 Task: Open a Black Tie Letter Template save the file as 'policy' Remove the following opetions from template: '1.	Type the sender company name_x000D_
2.	Type the sender company address_x000D_
3.	Type the recipient address_x000D_
4.	Type the closing_x000D_
5.	Type the sender title_x000D_
6.	Type the sender company name_x000D_
'Pick the date  '7 March, 2023' and type Salutation  Good Day. Add body to the letter It is with great pleasure that I accept the job offer extended to me. I am excited about the opportunity to join your esteemed organization and contribute to its success. I look forward to starting my new role and meeting the team. Thank you for your confidence in me.. Insert watermark  'Do not copy 25'
Action: Mouse moved to (24, 22)
Screenshot: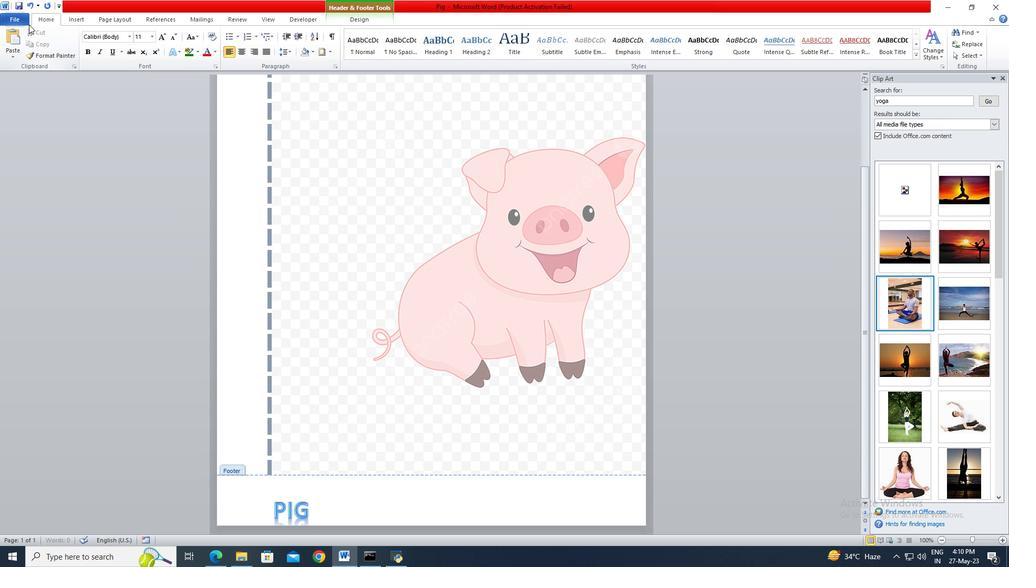 
Action: Mouse pressed left at (24, 22)
Screenshot: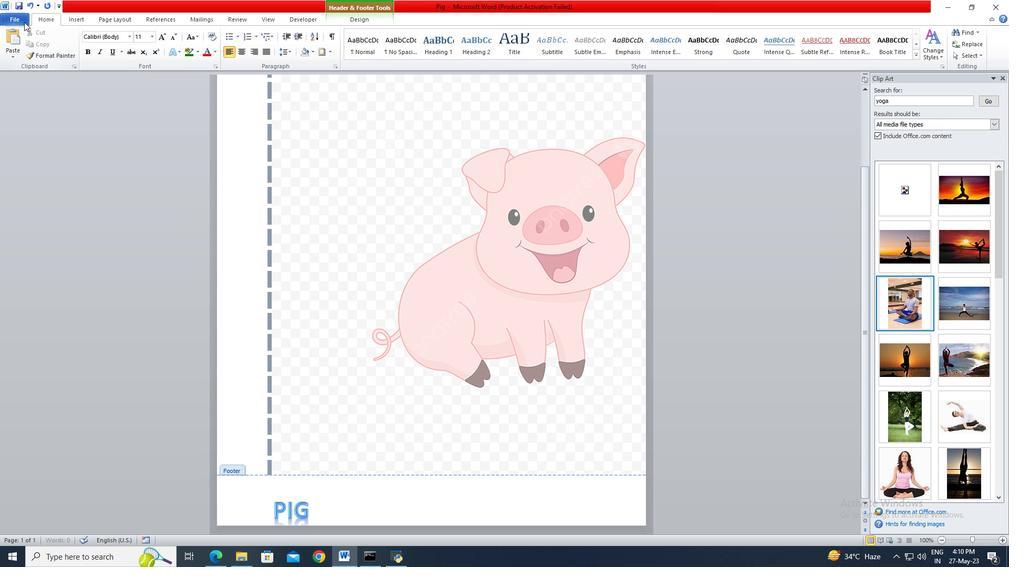 
Action: Mouse moved to (17, 137)
Screenshot: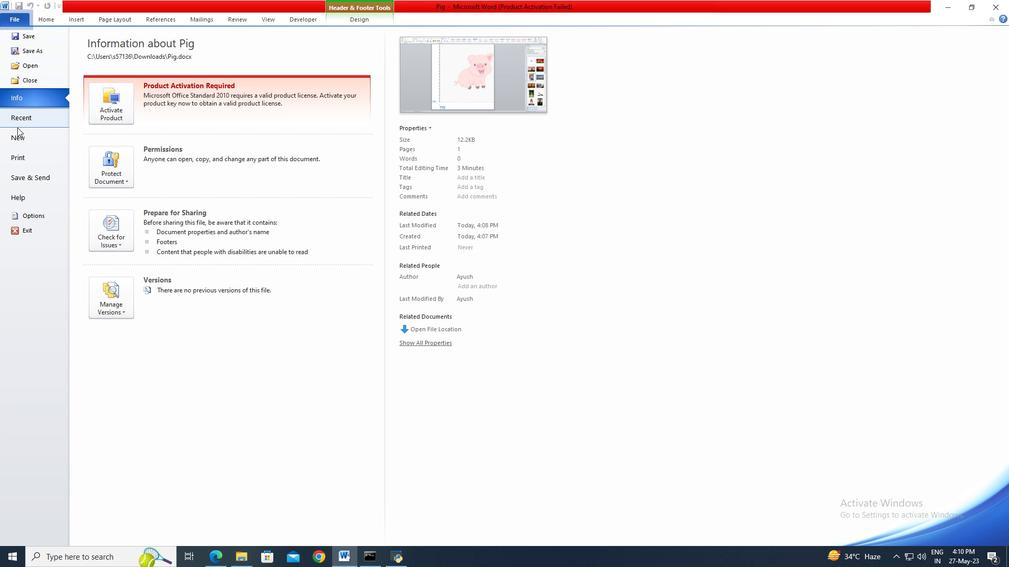 
Action: Mouse pressed left at (17, 137)
Screenshot: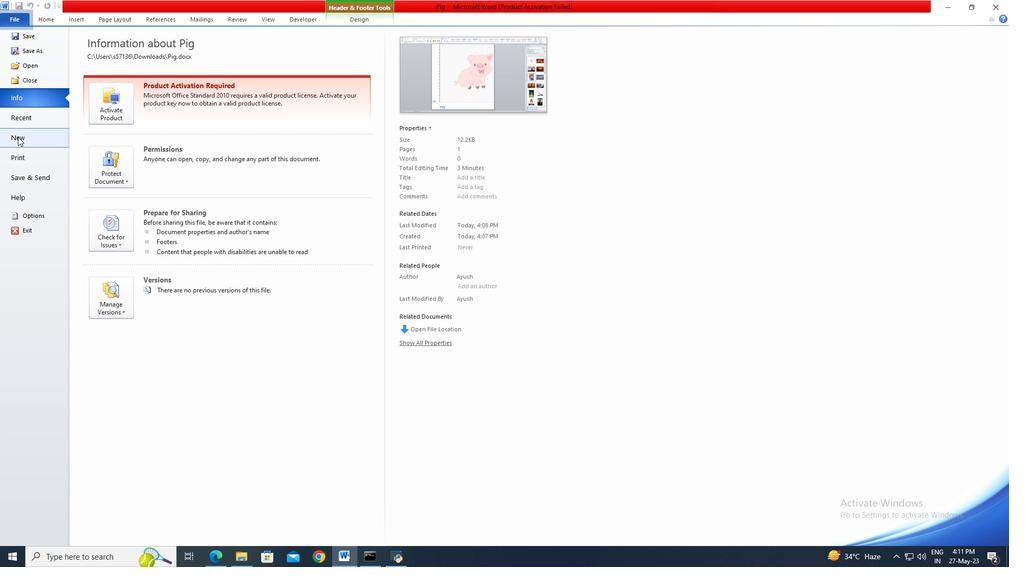 
Action: Mouse moved to (230, 108)
Screenshot: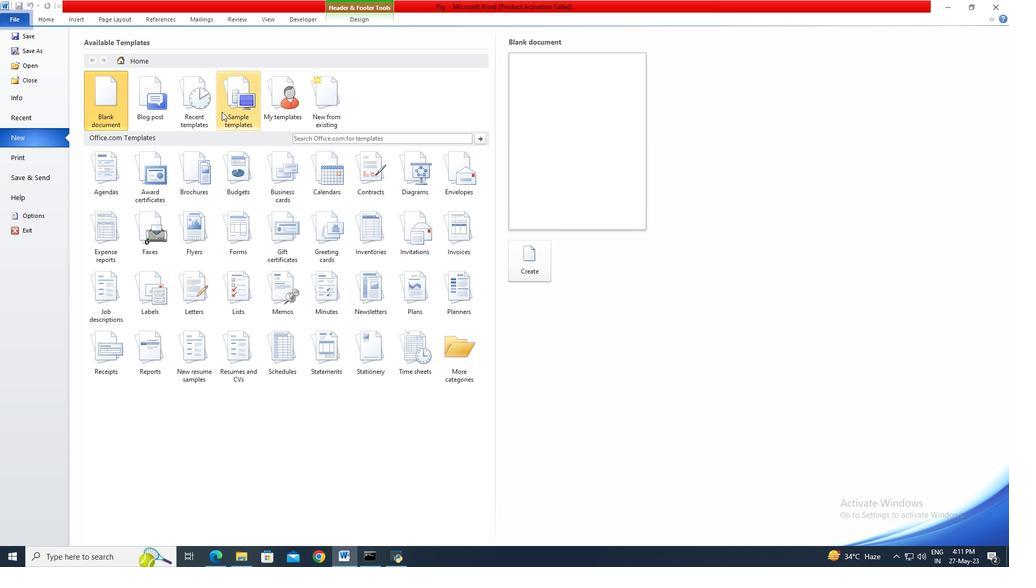
Action: Mouse pressed left at (230, 108)
Screenshot: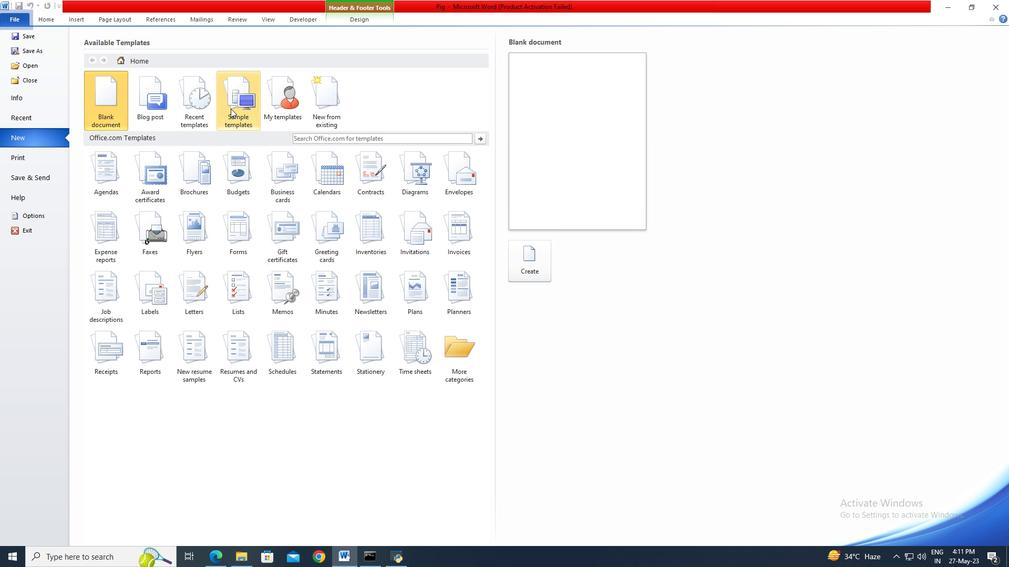 
Action: Mouse moved to (341, 196)
Screenshot: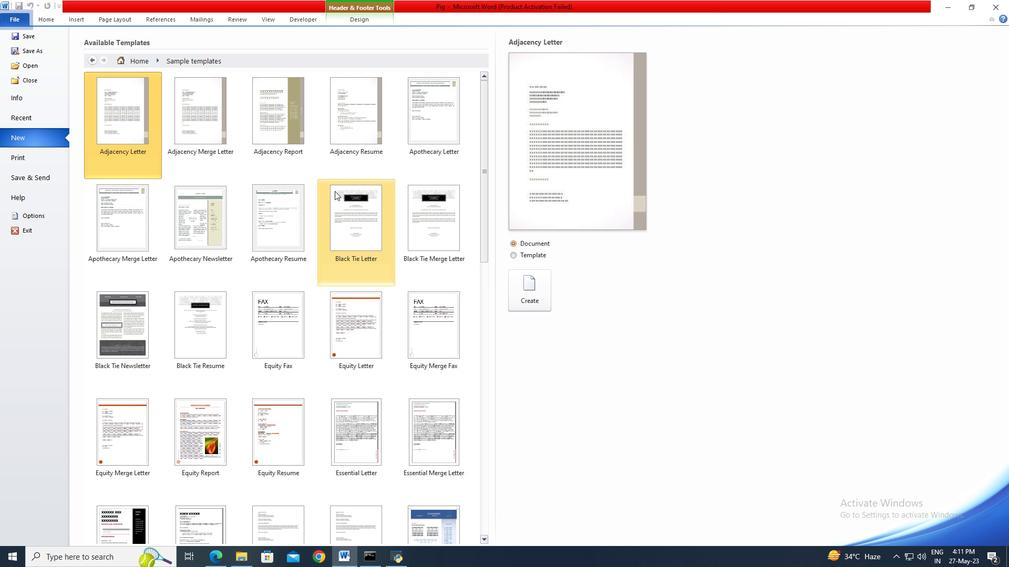 
Action: Mouse pressed left at (341, 196)
Screenshot: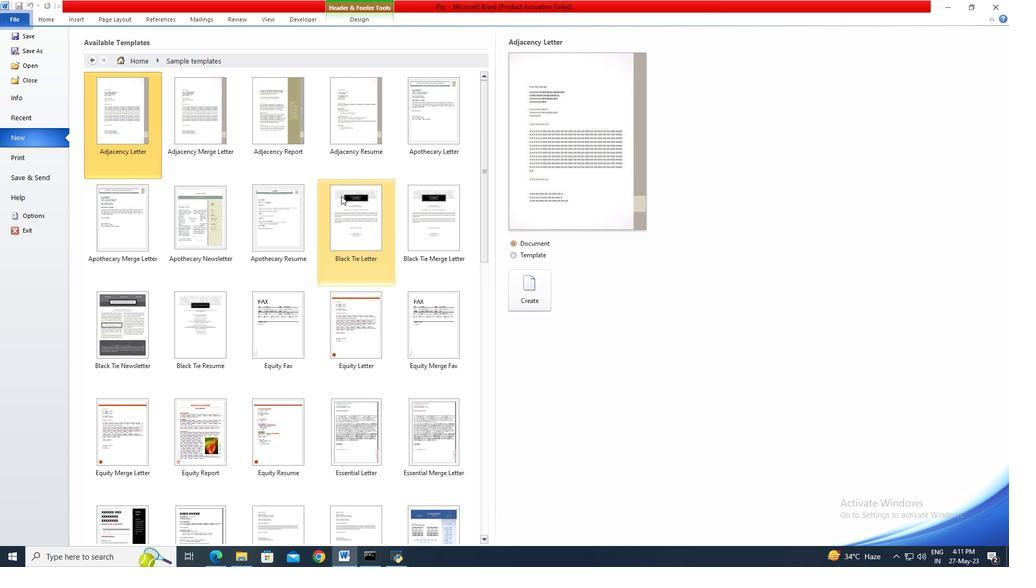 
Action: Mouse moved to (512, 252)
Screenshot: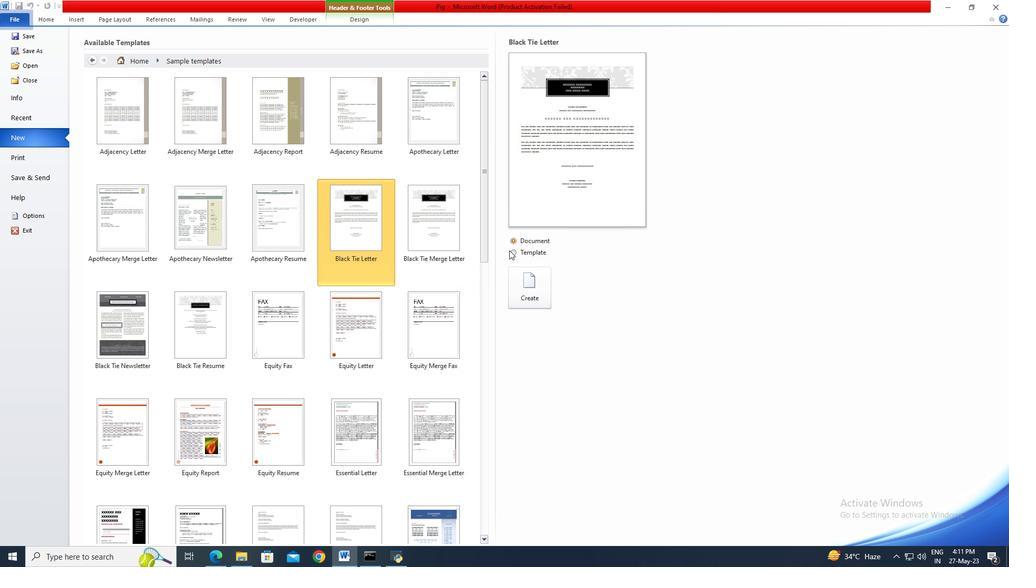 
Action: Mouse pressed left at (512, 252)
Screenshot: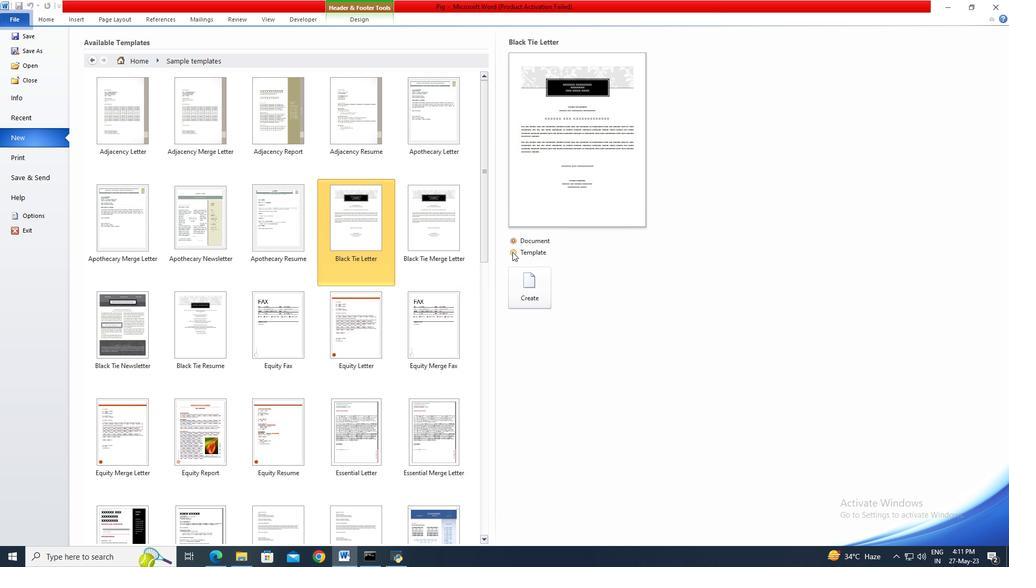 
Action: Mouse moved to (537, 305)
Screenshot: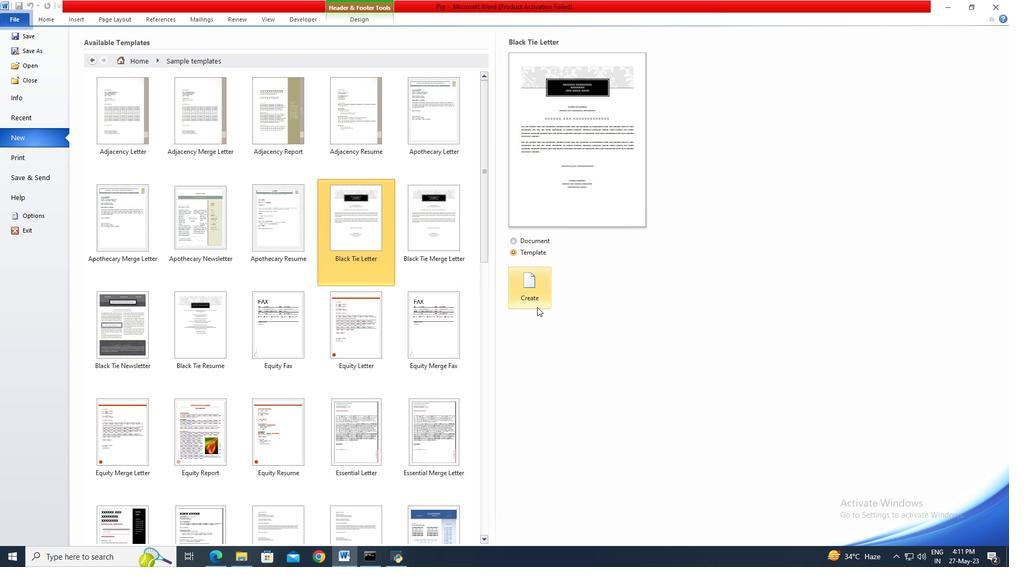 
Action: Mouse pressed left at (537, 305)
Screenshot: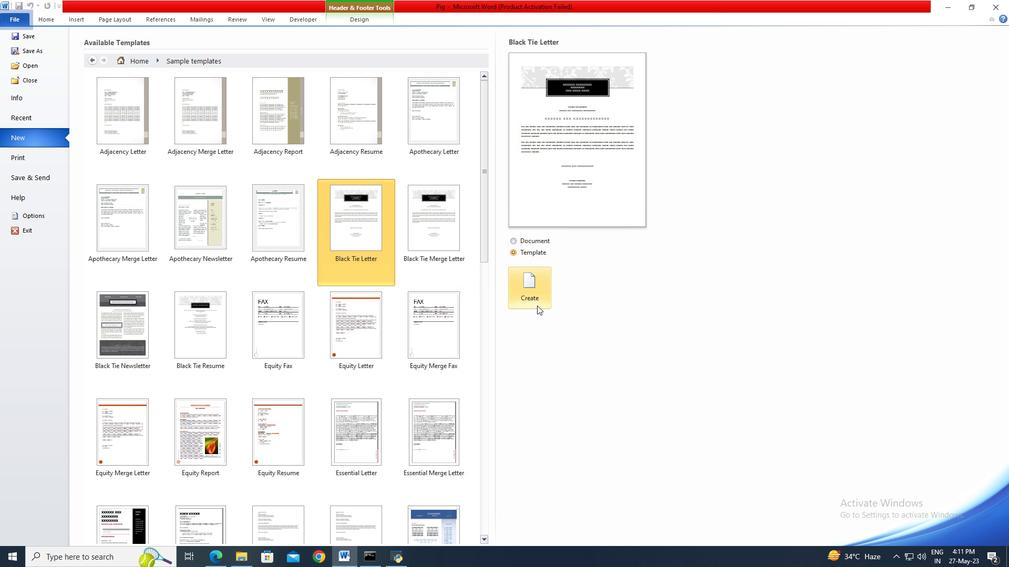 
Action: Mouse moved to (3, 18)
Screenshot: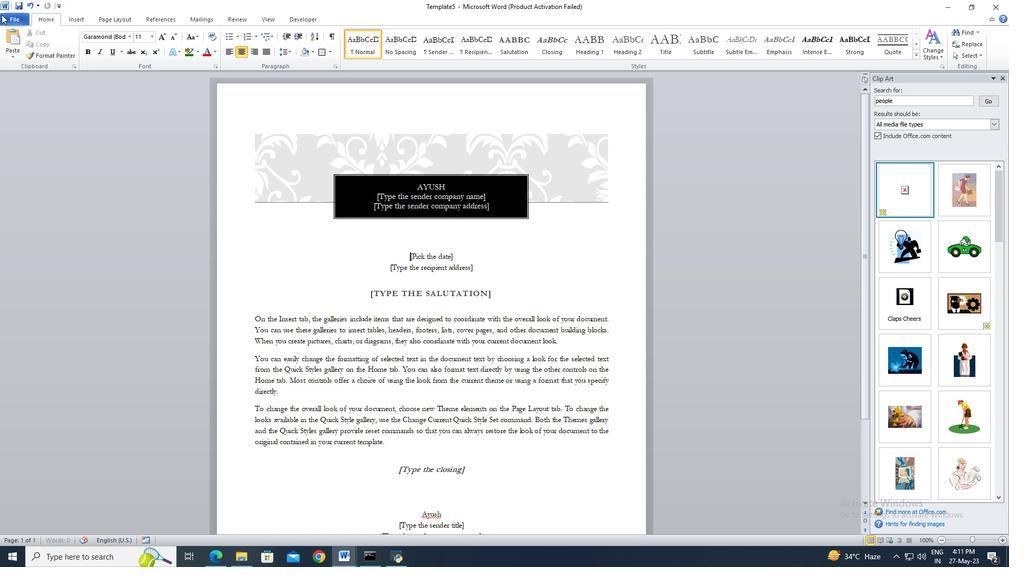 
Action: Mouse pressed left at (3, 18)
Screenshot: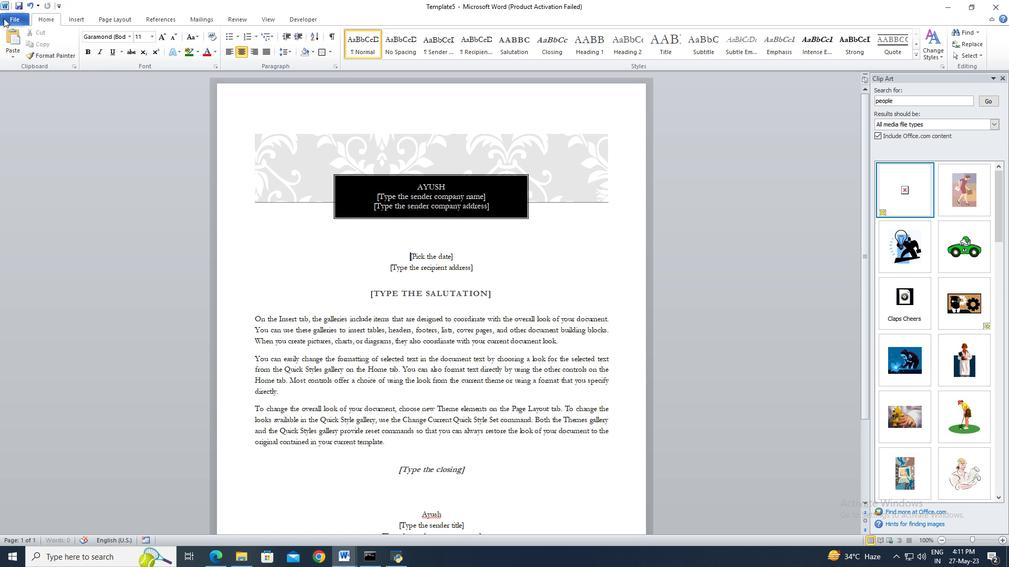 
Action: Mouse moved to (13, 46)
Screenshot: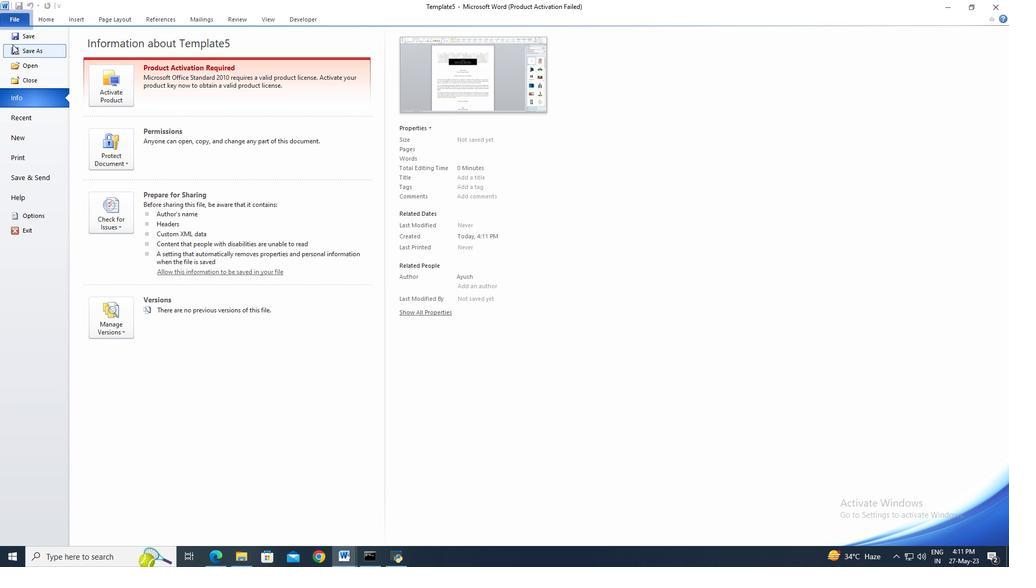 
Action: Mouse pressed left at (13, 46)
Screenshot: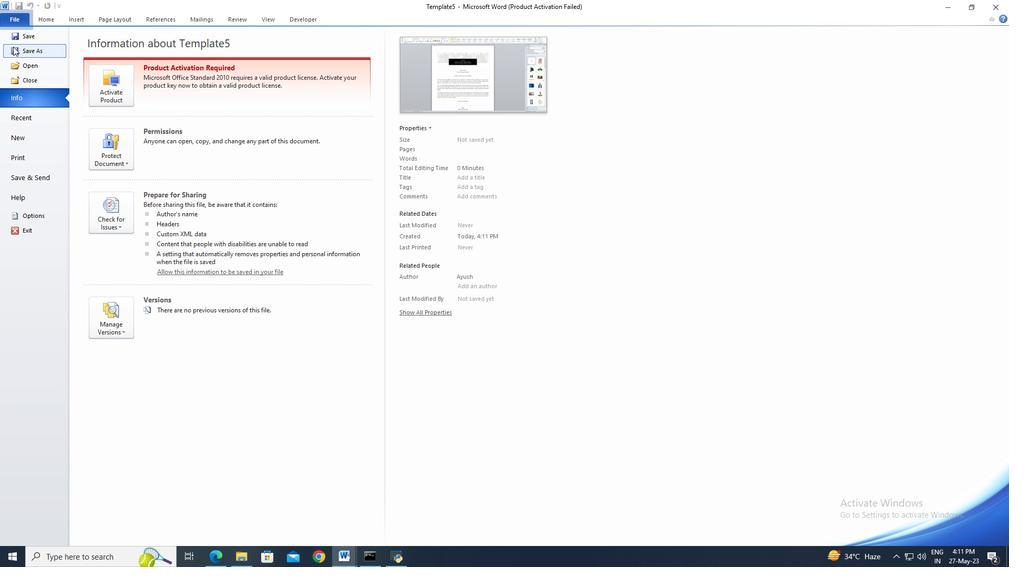 
Action: Mouse moved to (52, 116)
Screenshot: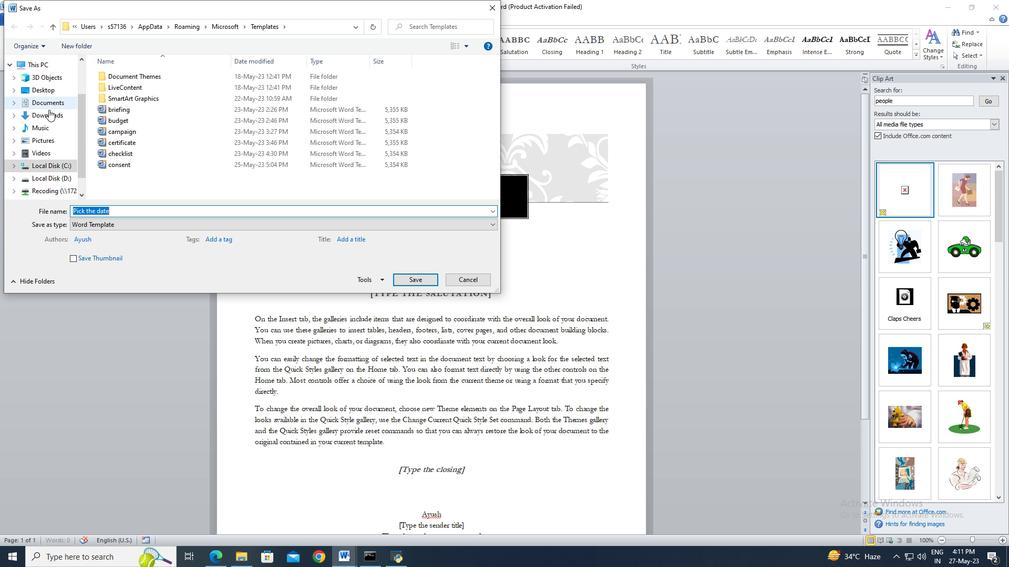 
Action: Mouse pressed left at (52, 116)
Screenshot: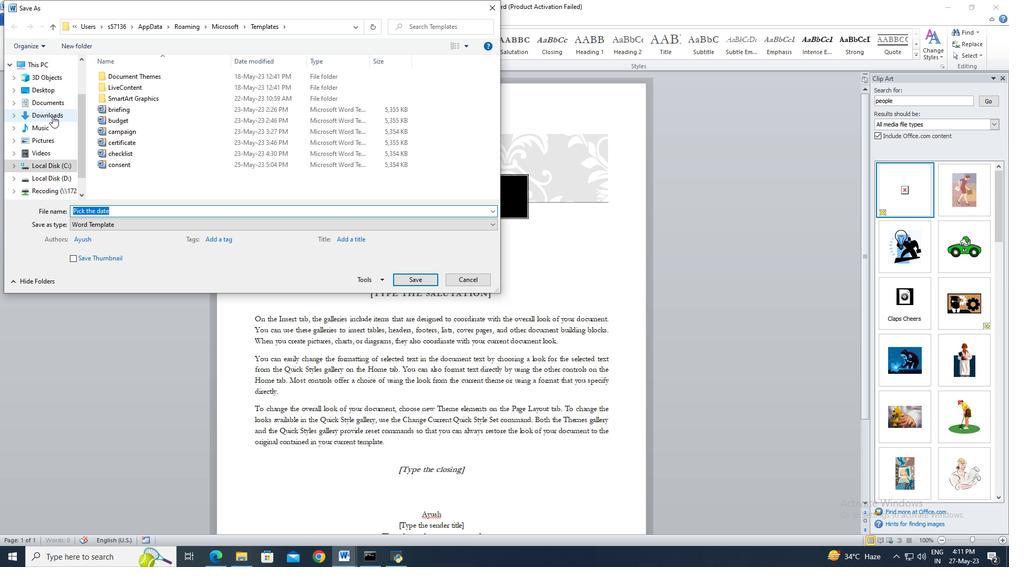 
Action: Mouse moved to (115, 211)
Screenshot: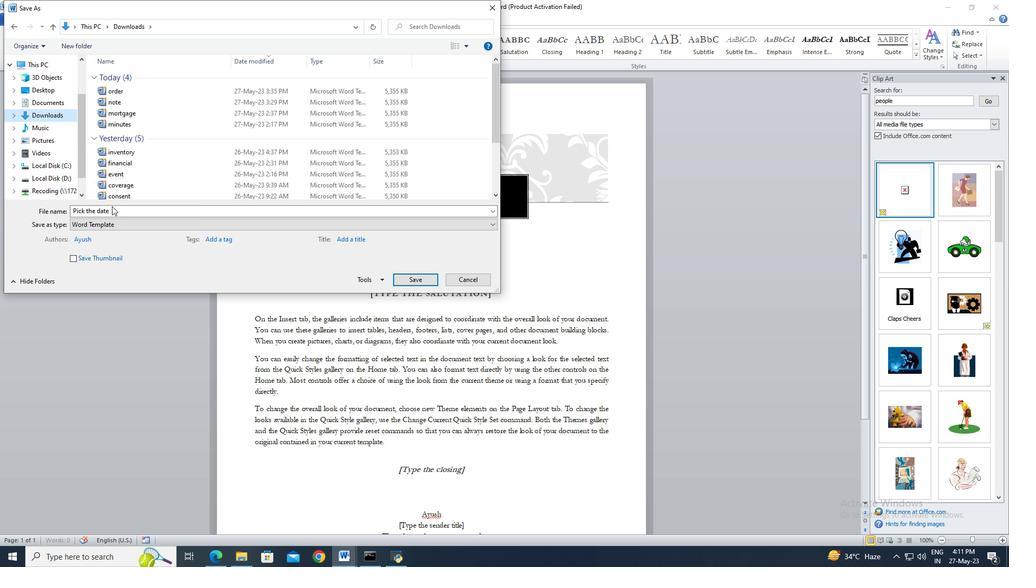 
Action: Mouse pressed left at (115, 211)
Screenshot: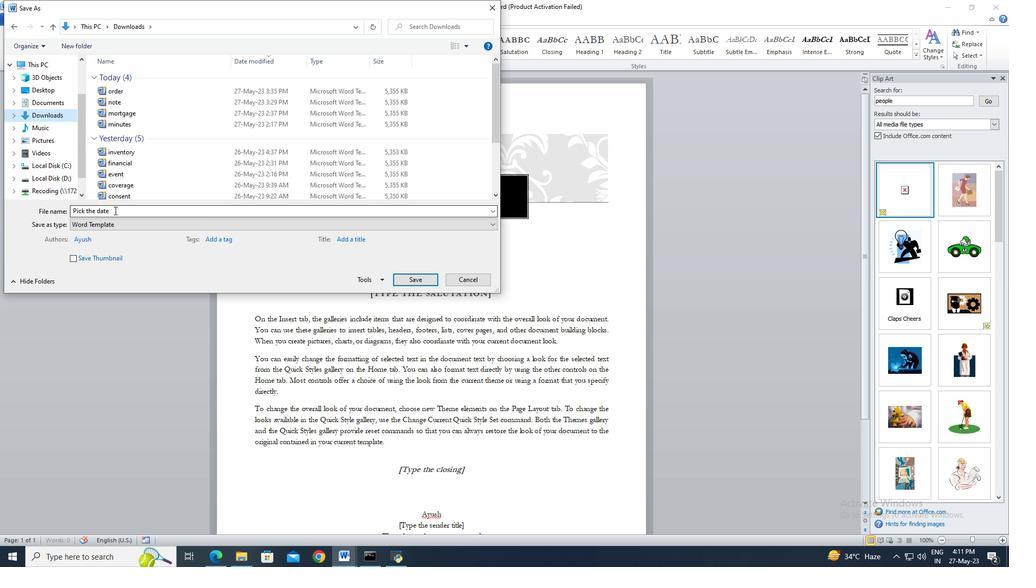 
Action: Key pressed policy
Screenshot: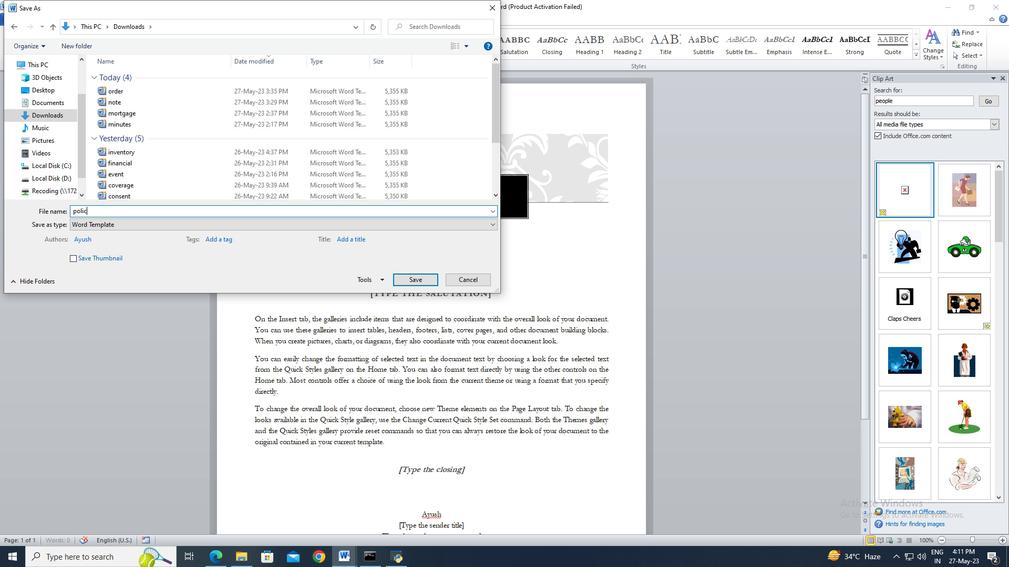 
Action: Mouse moved to (412, 284)
Screenshot: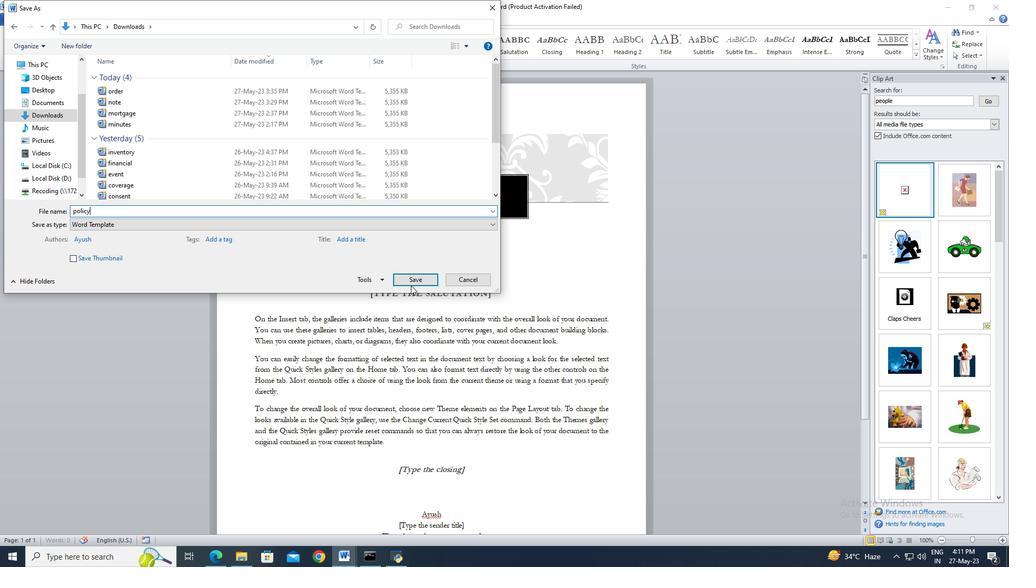 
Action: Mouse pressed left at (412, 284)
Screenshot: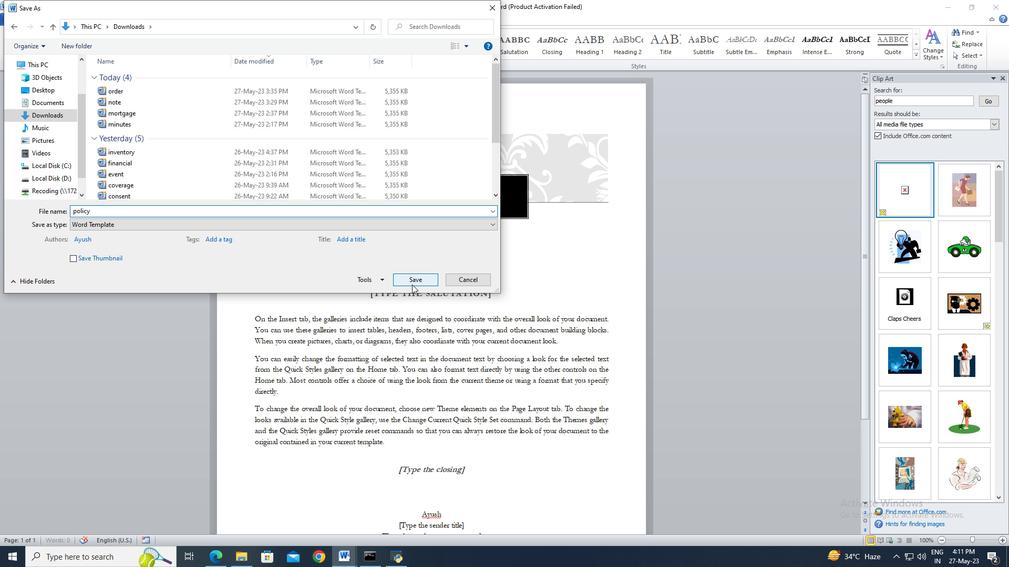 
Action: Mouse moved to (487, 198)
Screenshot: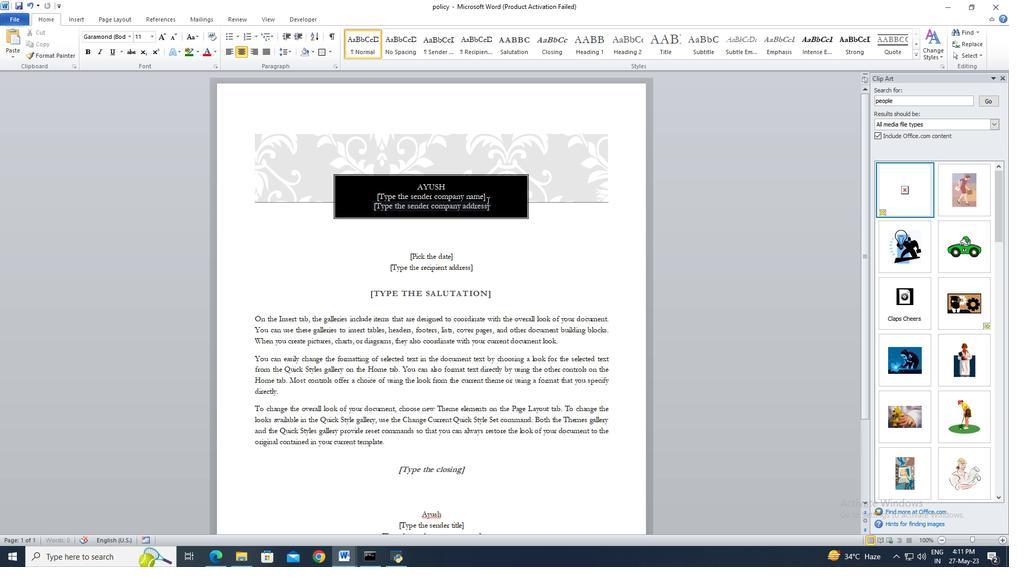 
Action: Mouse pressed left at (487, 198)
Screenshot: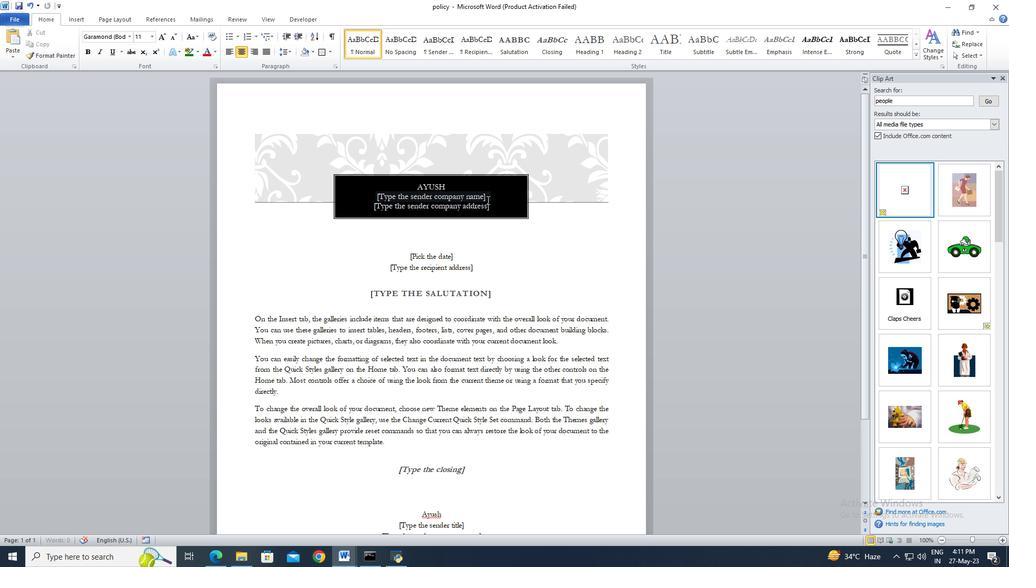 
Action: Key pressed <Key.backspace>
Screenshot: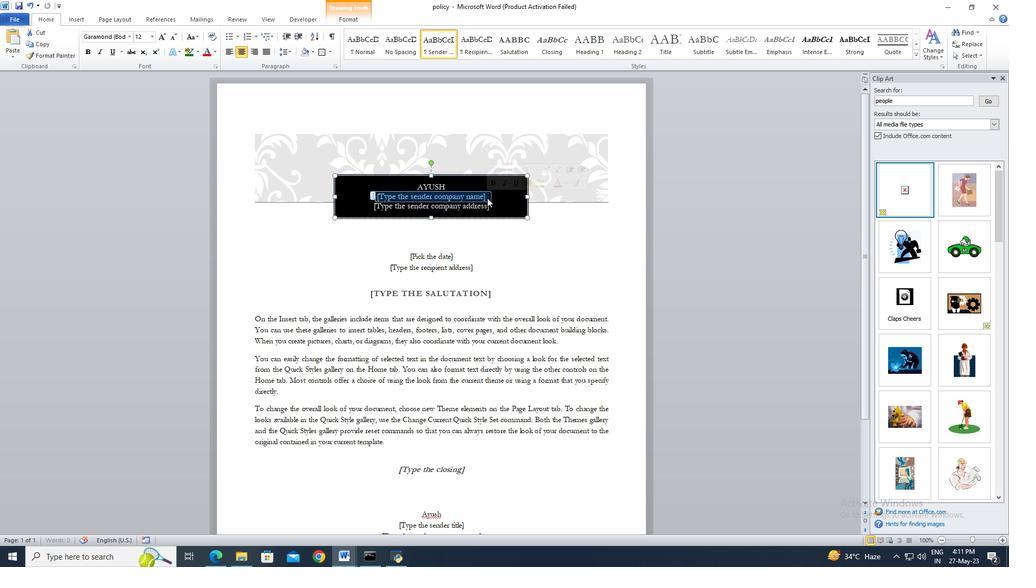 
Action: Mouse pressed left at (487, 198)
Screenshot: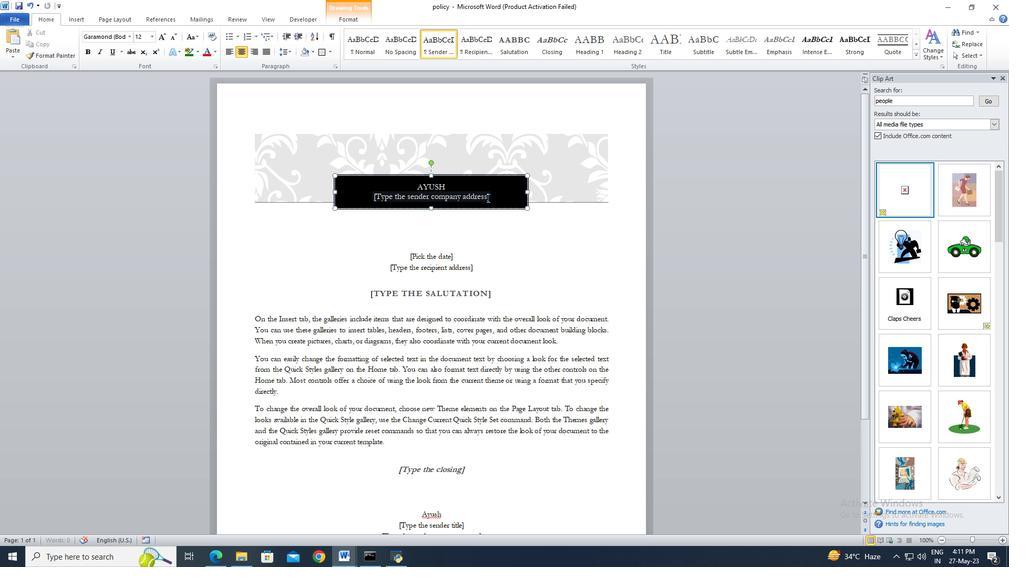 
Action: Key pressed <Key.backspace>
Screenshot: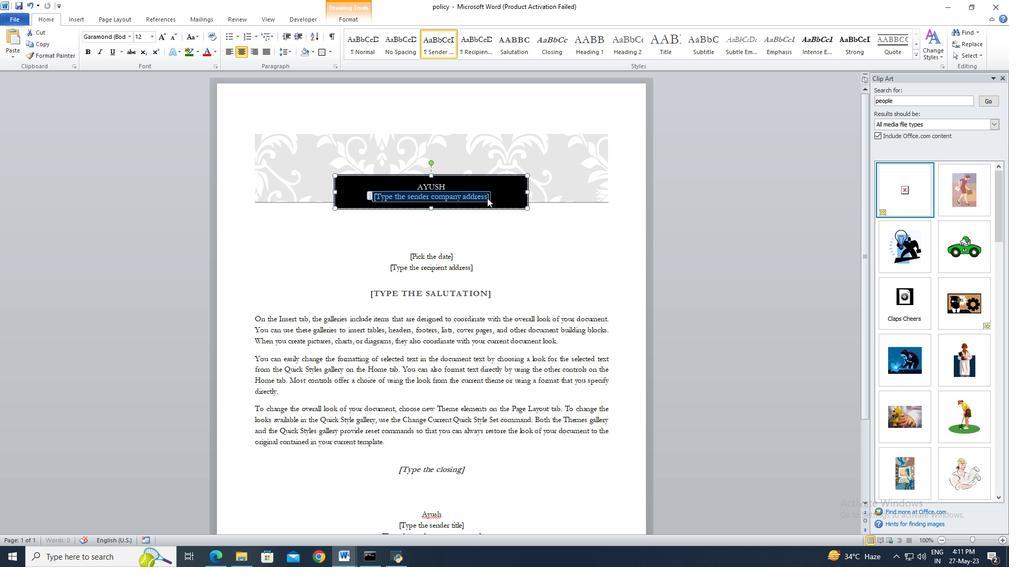 
Action: Mouse moved to (467, 263)
Screenshot: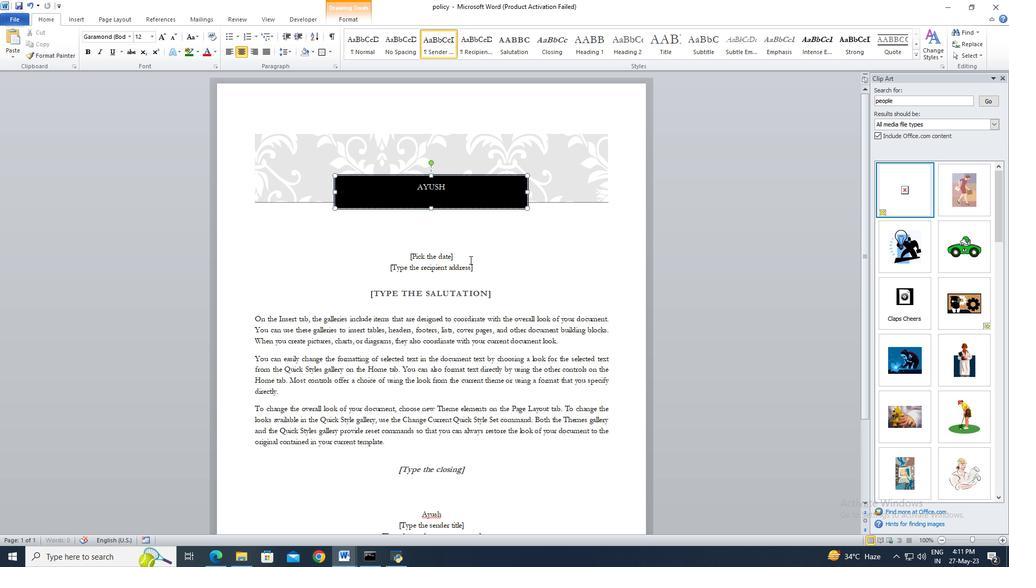 
Action: Mouse pressed left at (467, 263)
Screenshot: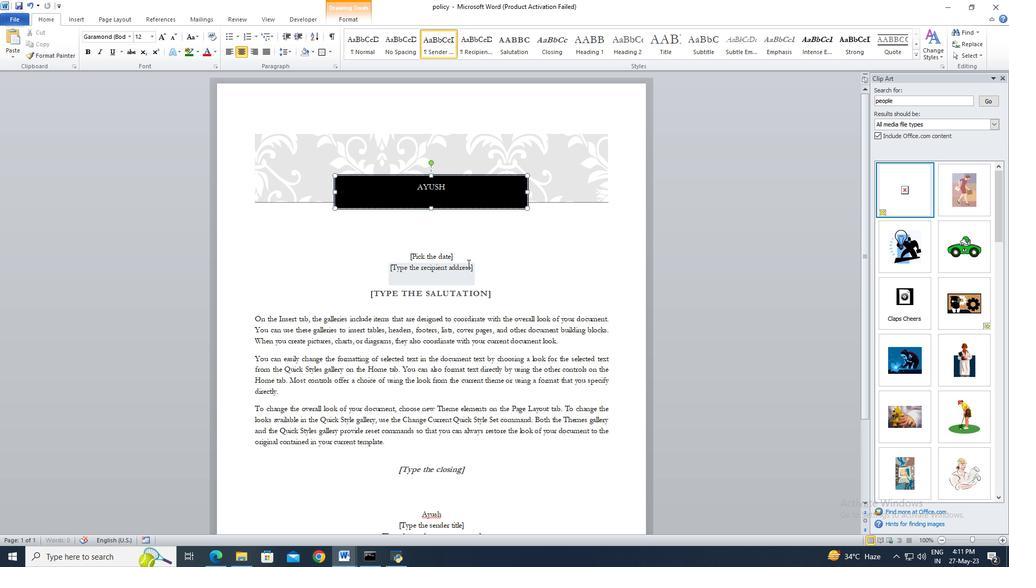 
Action: Key pressed <Key.backspace>
Screenshot: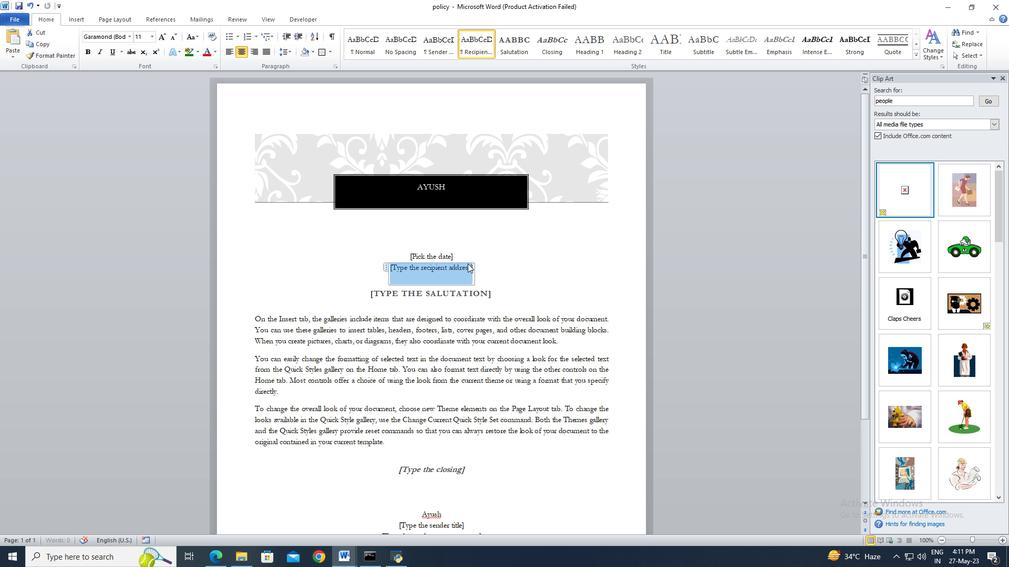 
Action: Mouse scrolled (467, 263) with delta (0, 0)
Screenshot: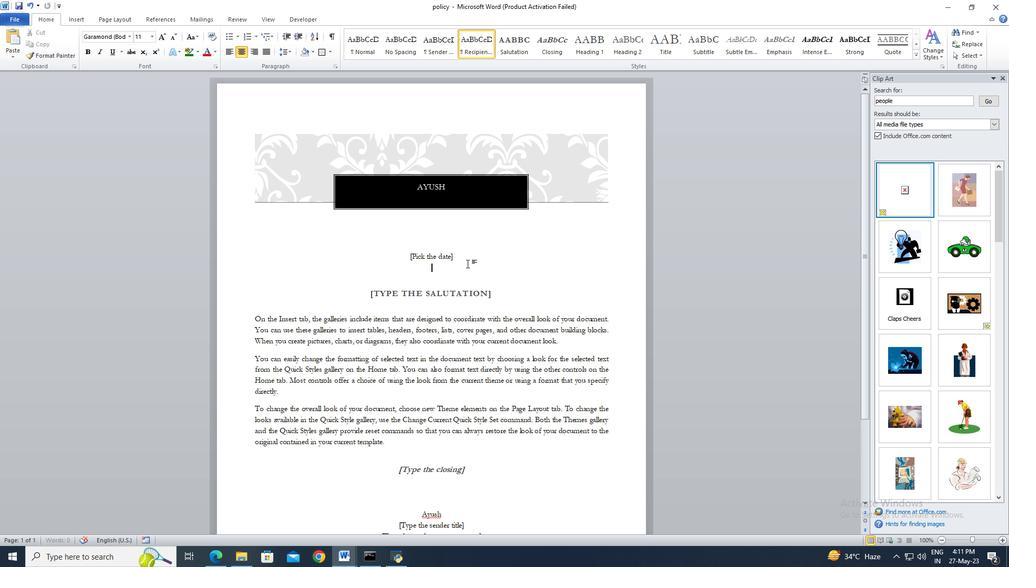 
Action: Mouse scrolled (467, 263) with delta (0, 0)
Screenshot: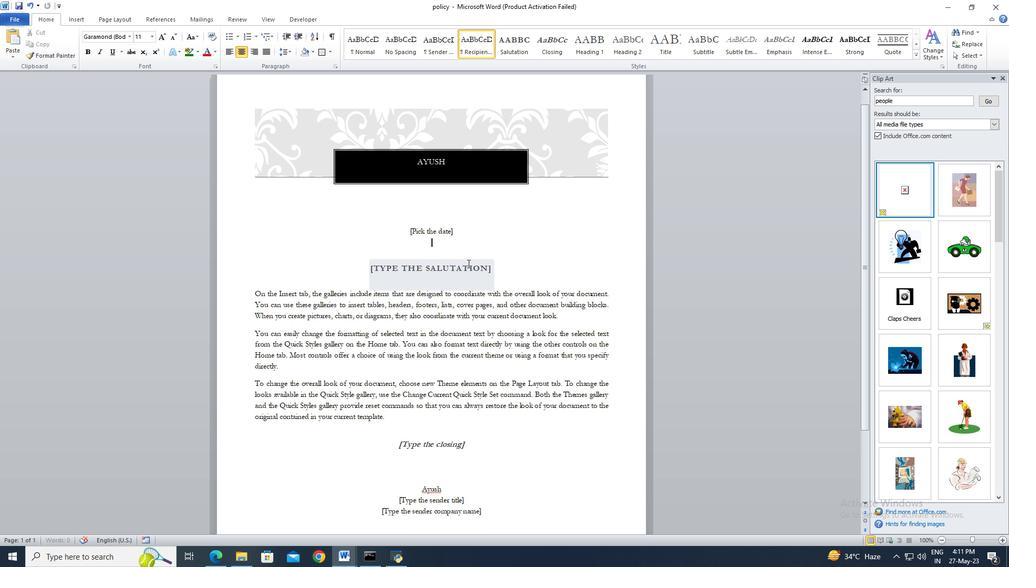 
Action: Mouse scrolled (467, 263) with delta (0, 0)
Screenshot: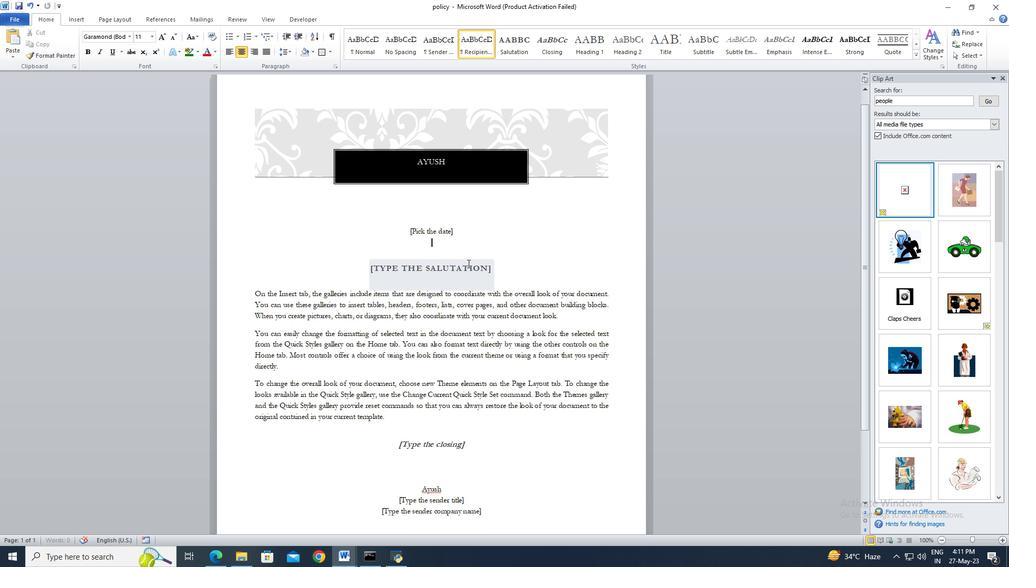 
Action: Mouse moved to (458, 390)
Screenshot: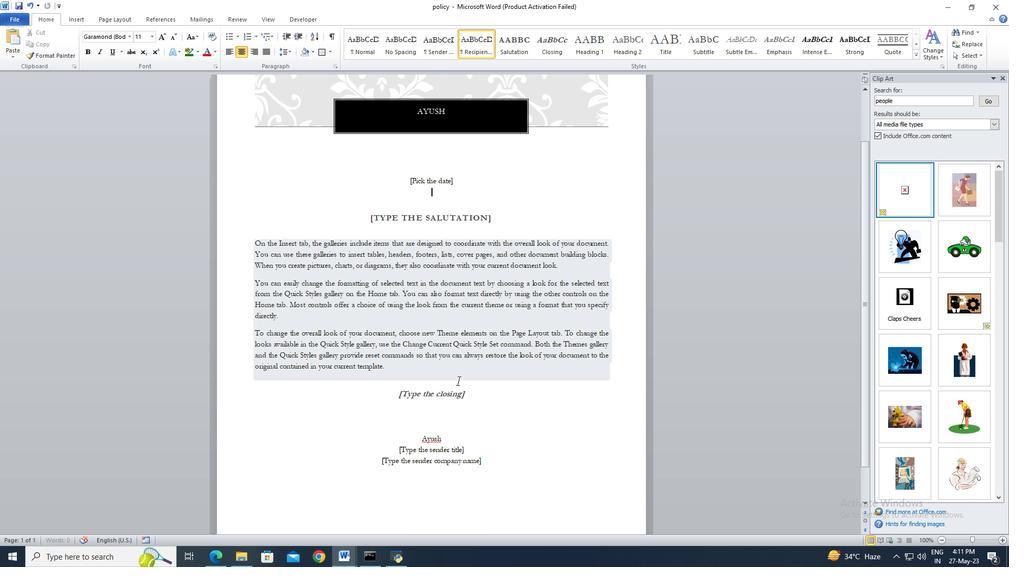 
Action: Mouse pressed left at (458, 390)
Screenshot: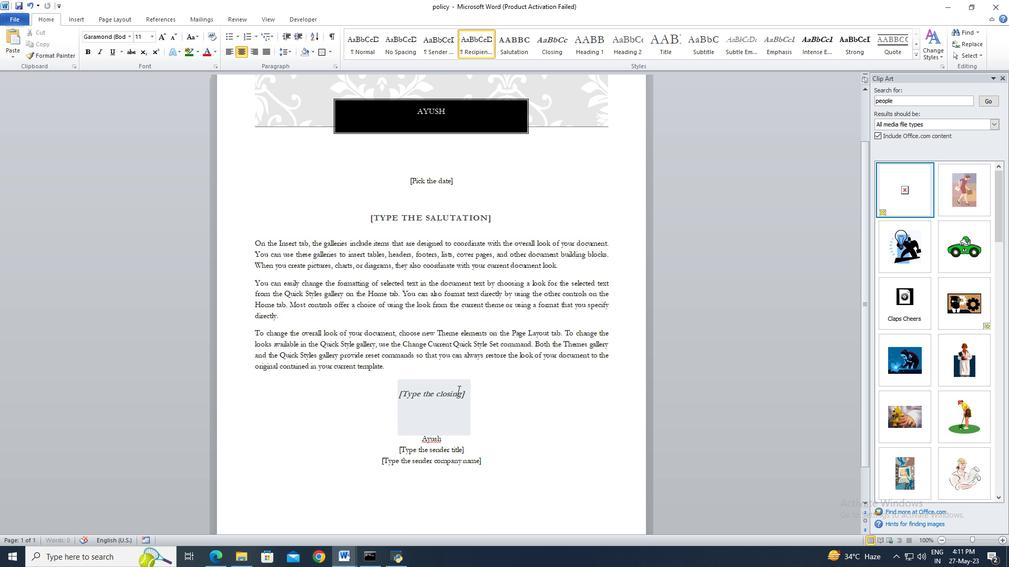 
Action: Key pressed <Key.backspace>
Screenshot: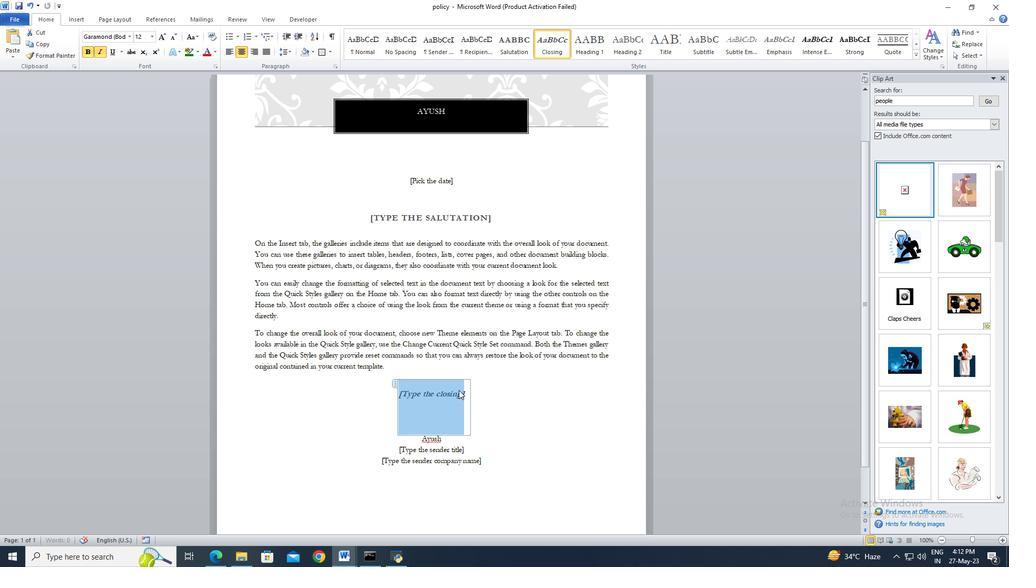 
Action: Mouse moved to (455, 454)
Screenshot: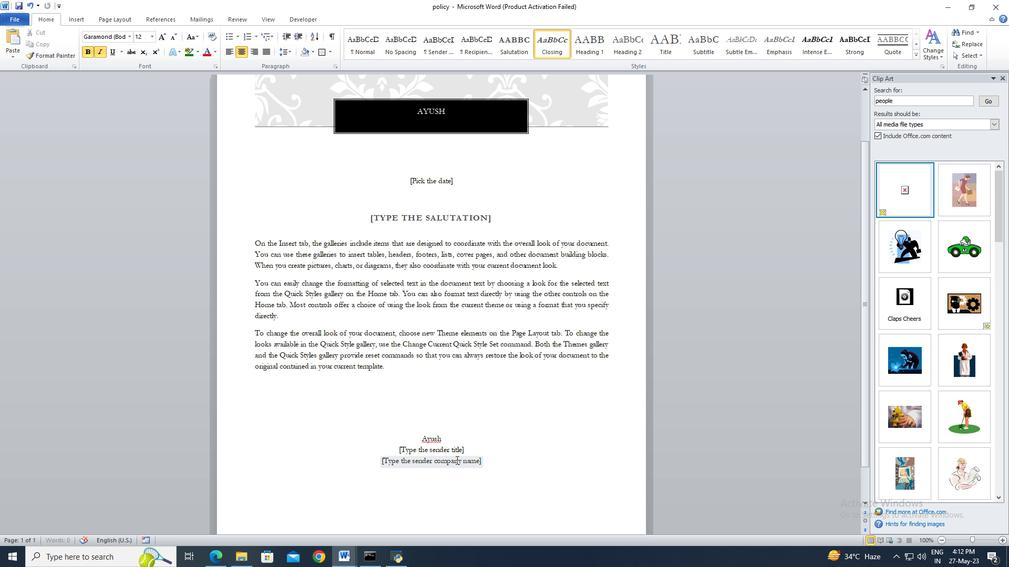 
Action: Mouse pressed left at (455, 454)
Screenshot: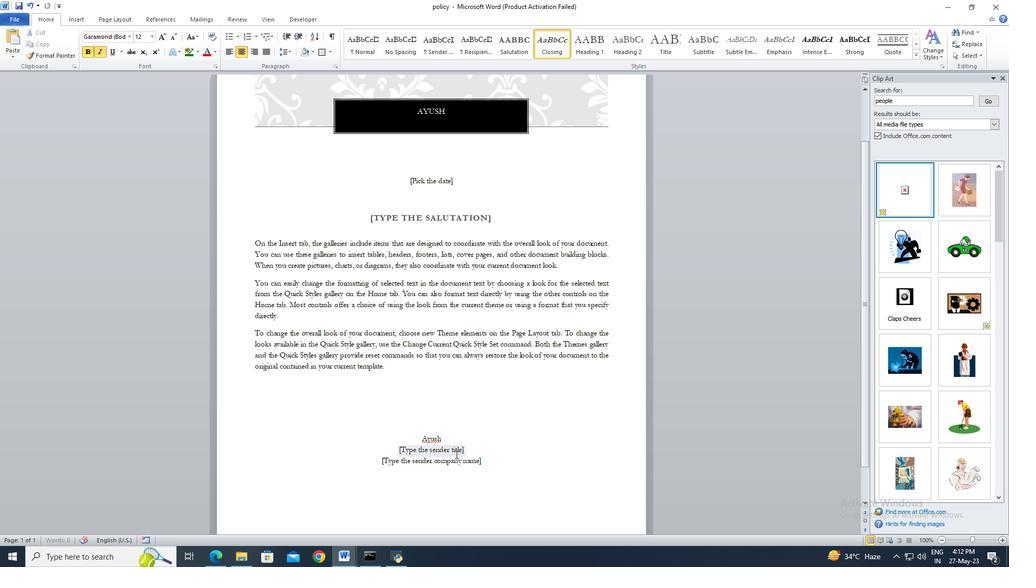 
Action: Key pressed <Key.backspace>
Screenshot: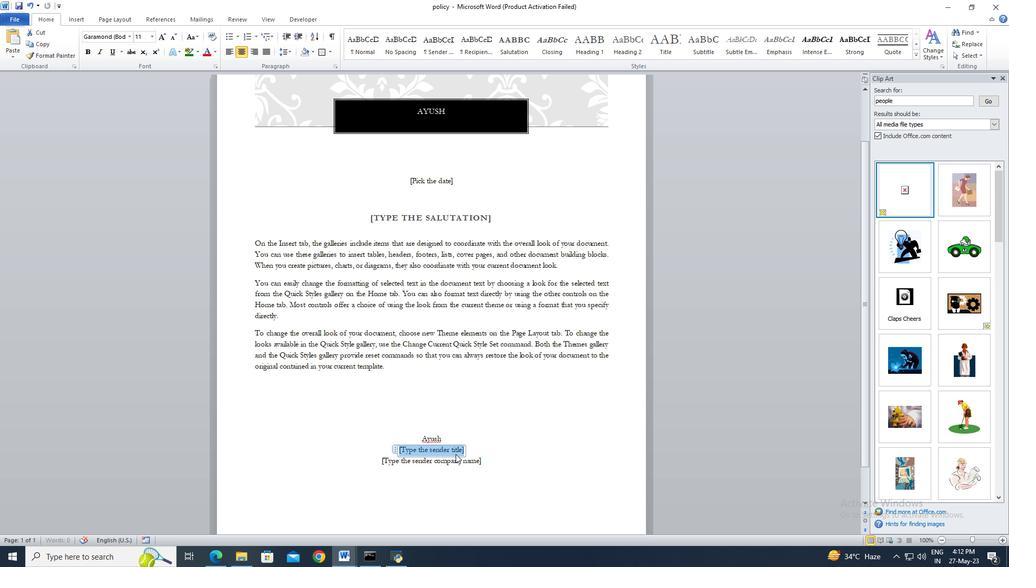 
Action: Mouse moved to (463, 464)
Screenshot: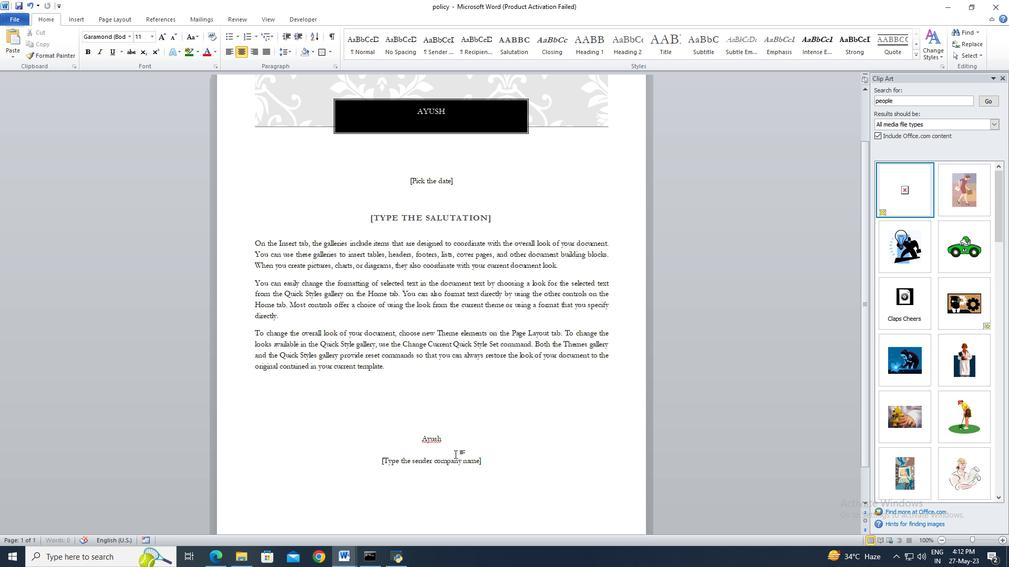 
Action: Mouse pressed left at (463, 464)
Screenshot: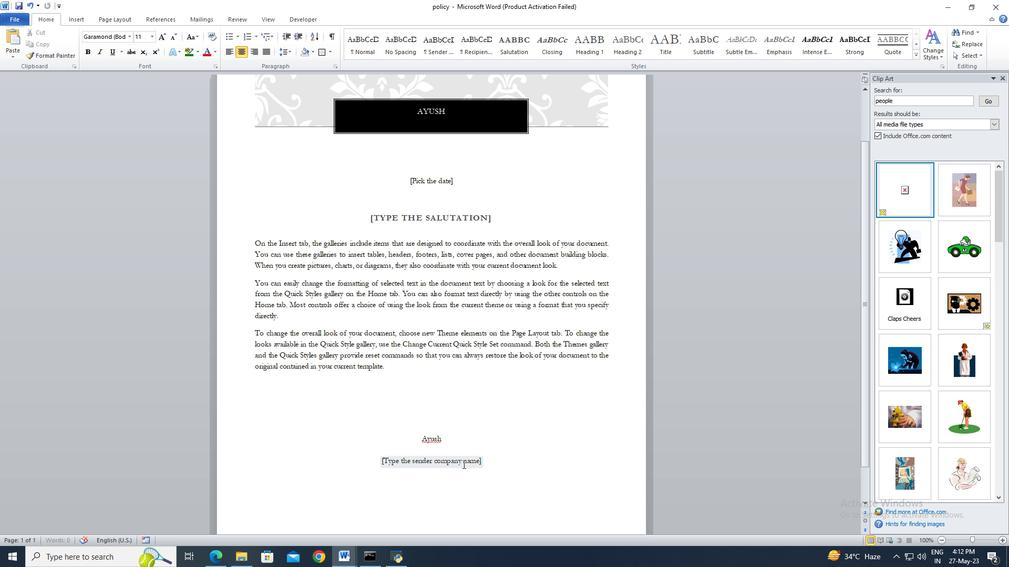 
Action: Key pressed <Key.backspace><Key.delete>
Screenshot: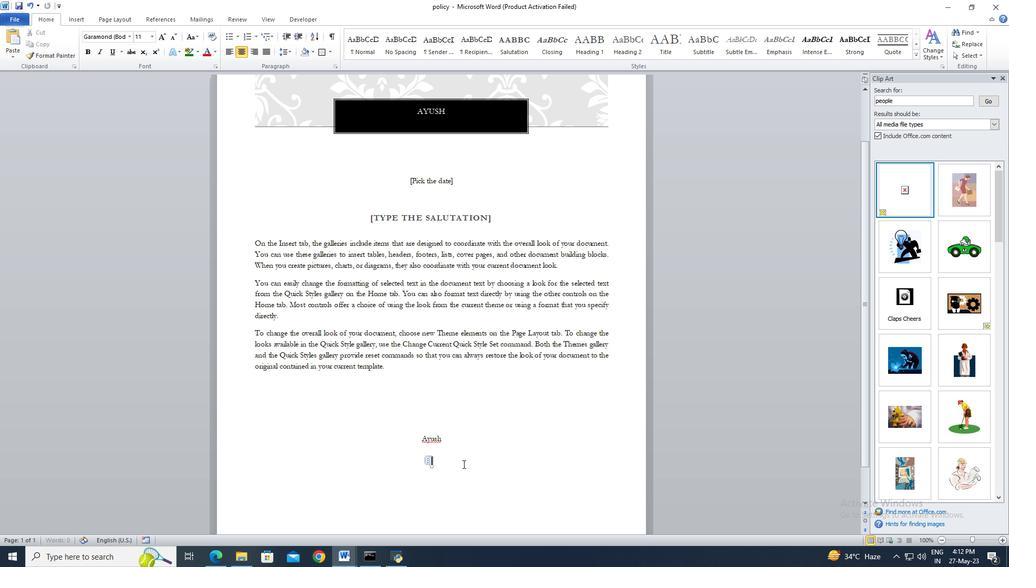
Action: Mouse moved to (434, 185)
Screenshot: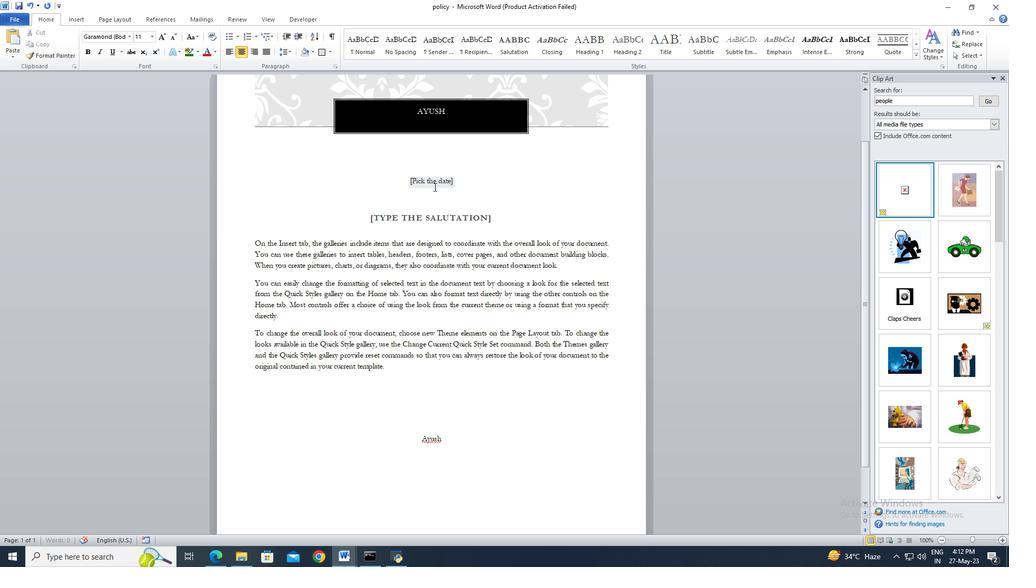 
Action: Mouse pressed left at (434, 185)
Screenshot: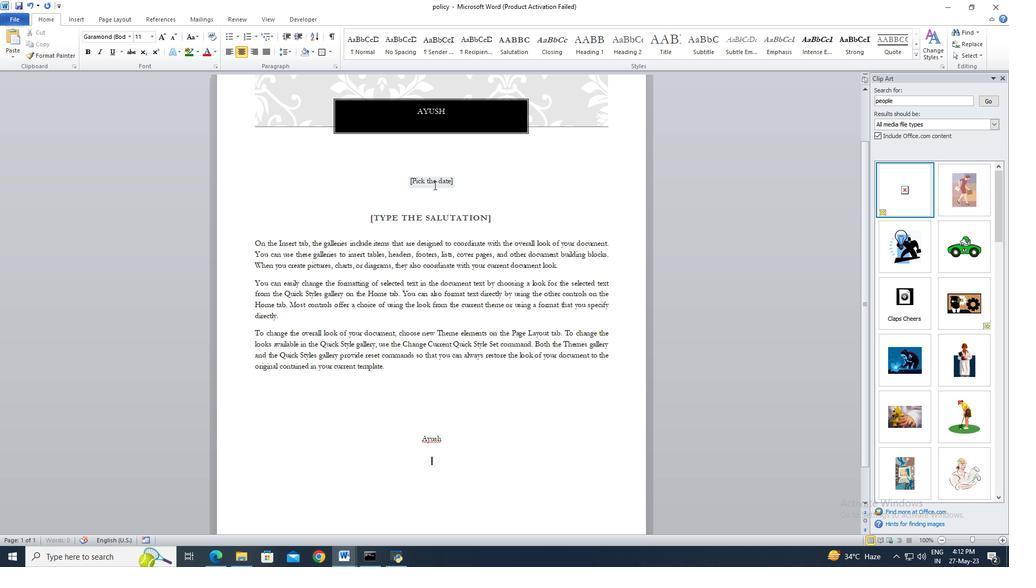 
Action: Mouse moved to (457, 181)
Screenshot: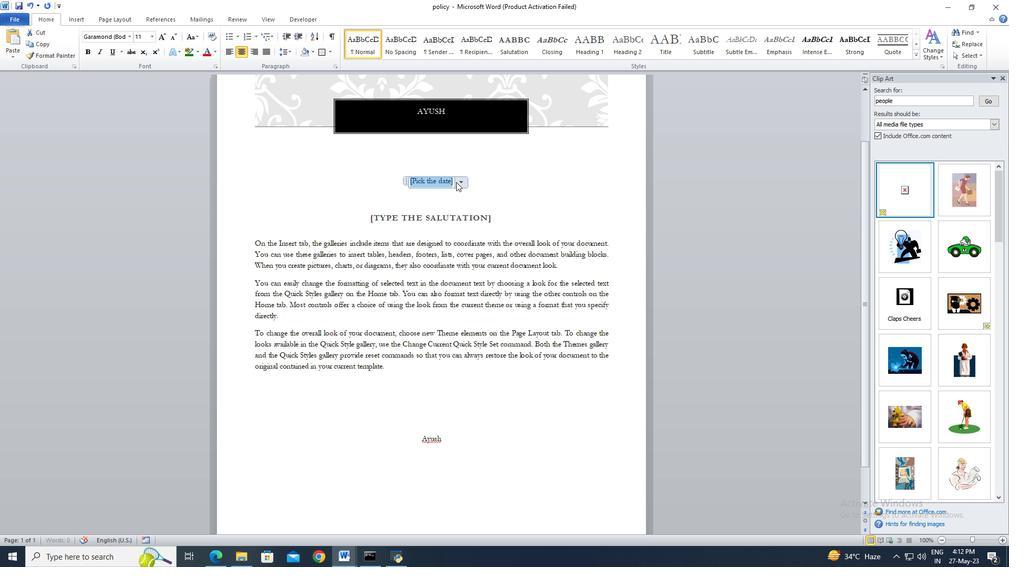 
Action: Mouse pressed left at (457, 181)
Screenshot: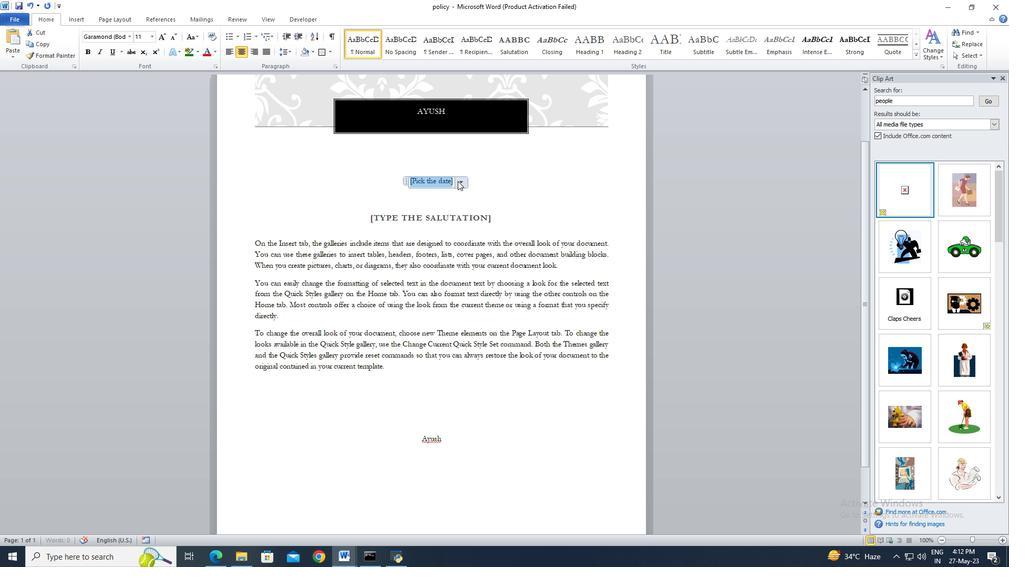 
Action: Mouse moved to (378, 194)
Screenshot: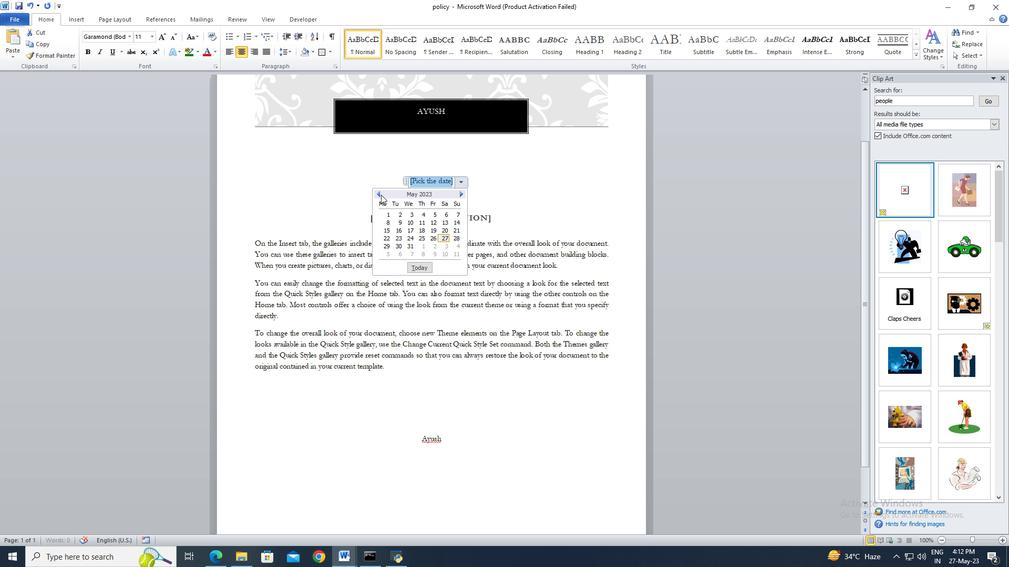 
Action: Mouse pressed left at (378, 194)
Screenshot: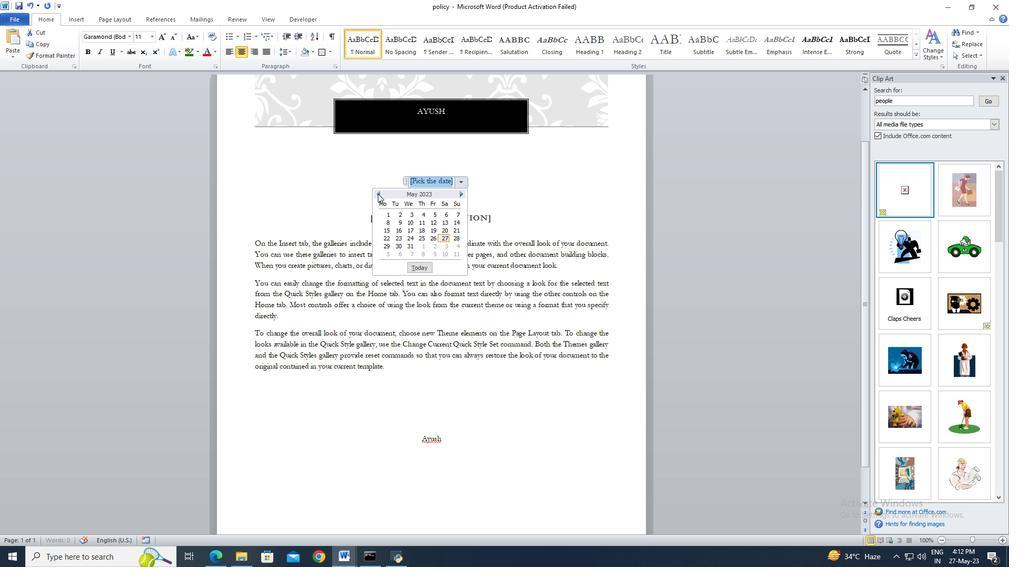 
Action: Mouse pressed left at (378, 194)
Screenshot: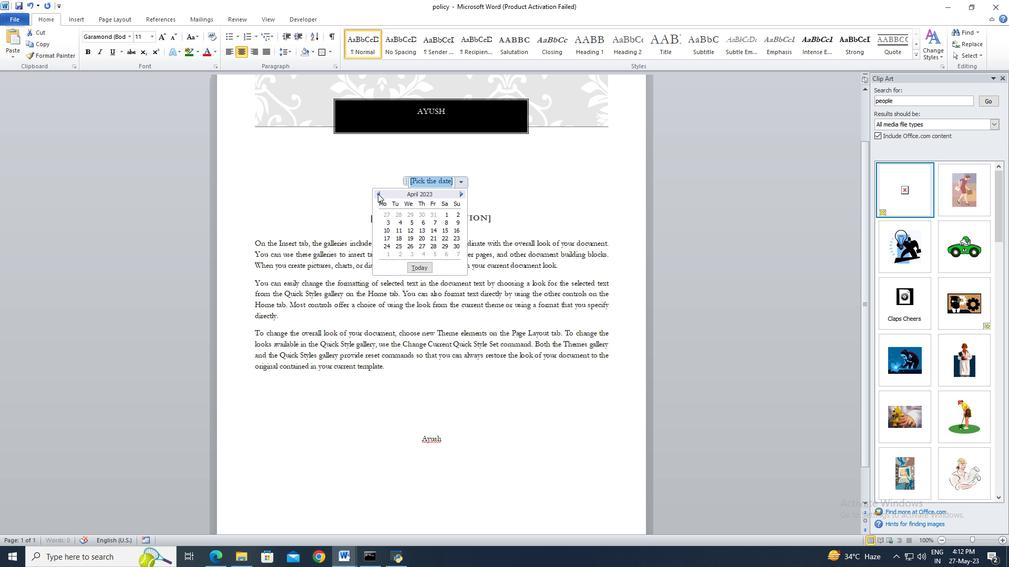 
Action: Mouse moved to (400, 220)
Screenshot: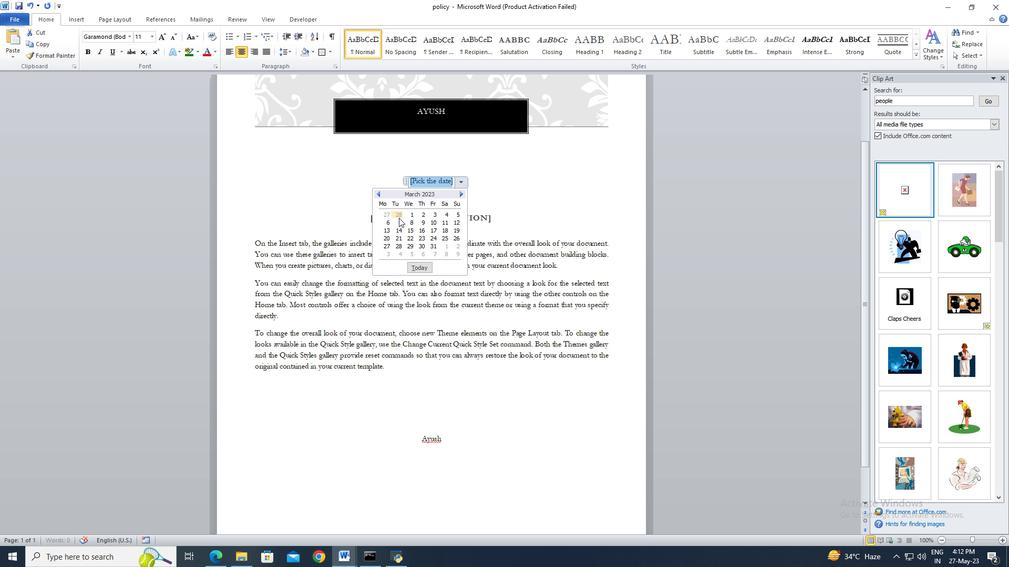 
Action: Mouse pressed left at (400, 220)
Screenshot: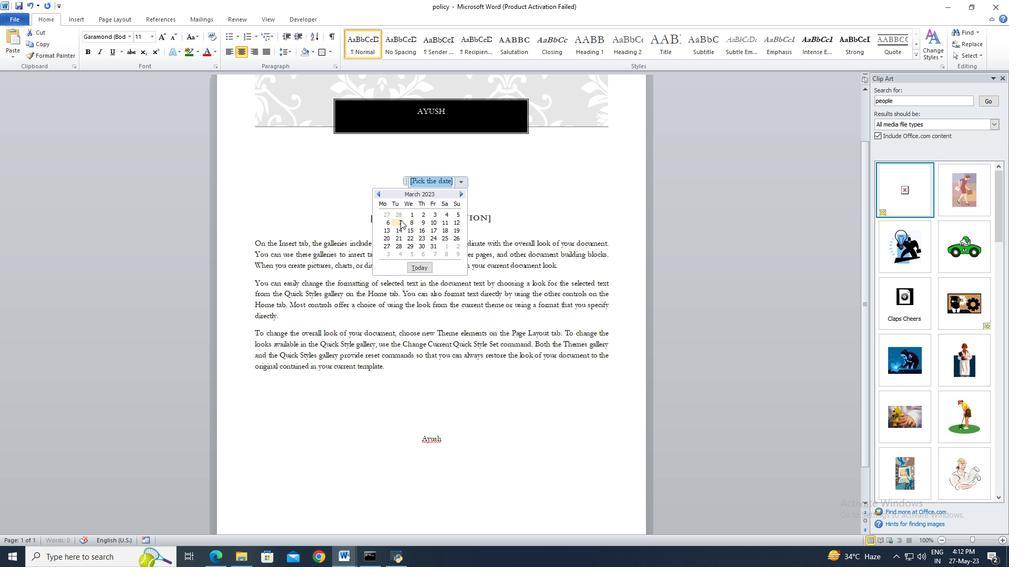 
Action: Mouse moved to (424, 217)
Screenshot: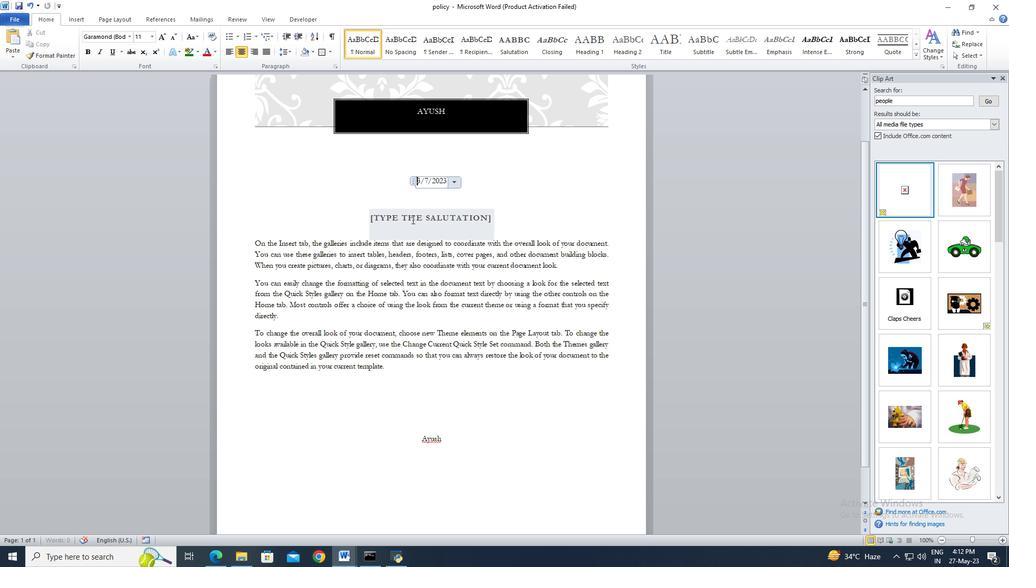 
Action: Mouse pressed left at (424, 217)
Screenshot: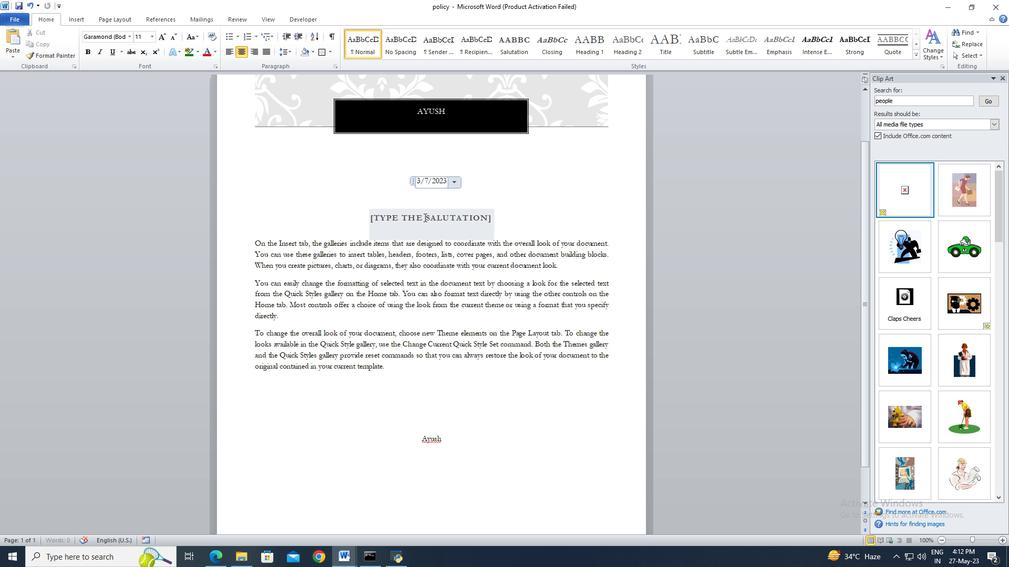 
Action: Key pressed <Key.shift>Good<Key.space><Key.shift>Day
Screenshot: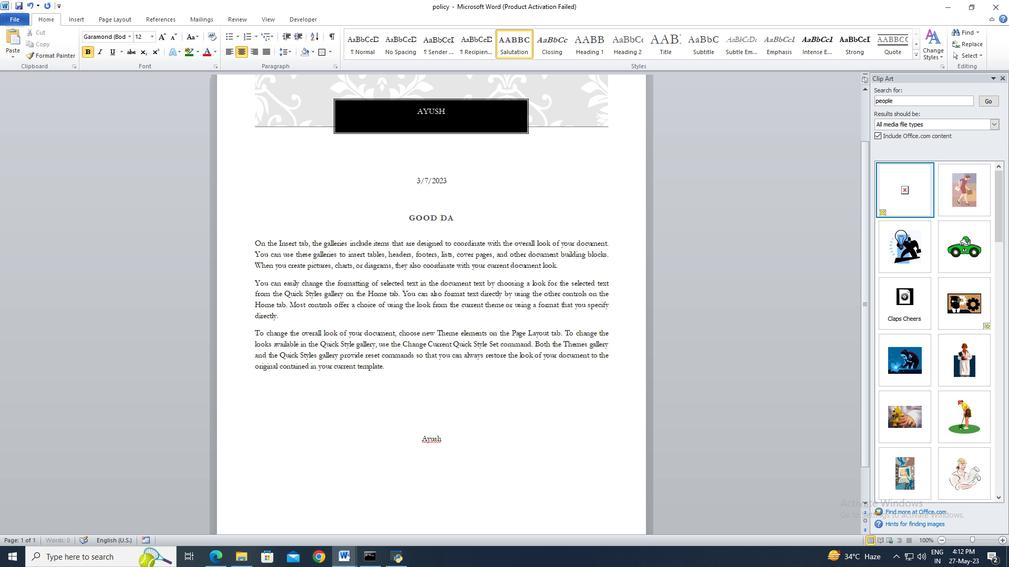 
Action: Mouse moved to (340, 247)
Screenshot: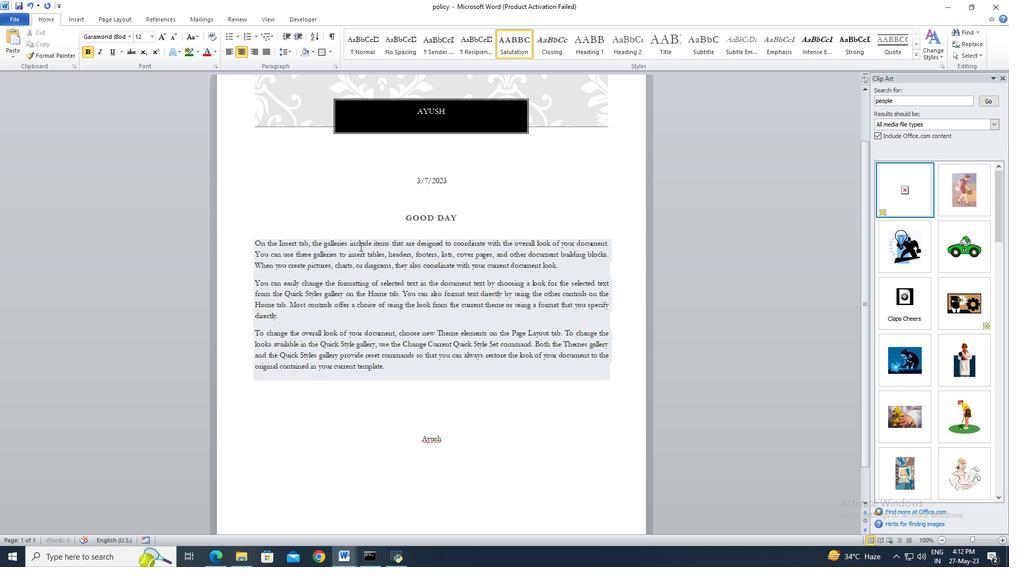 
Action: Mouse pressed left at (340, 247)
Screenshot: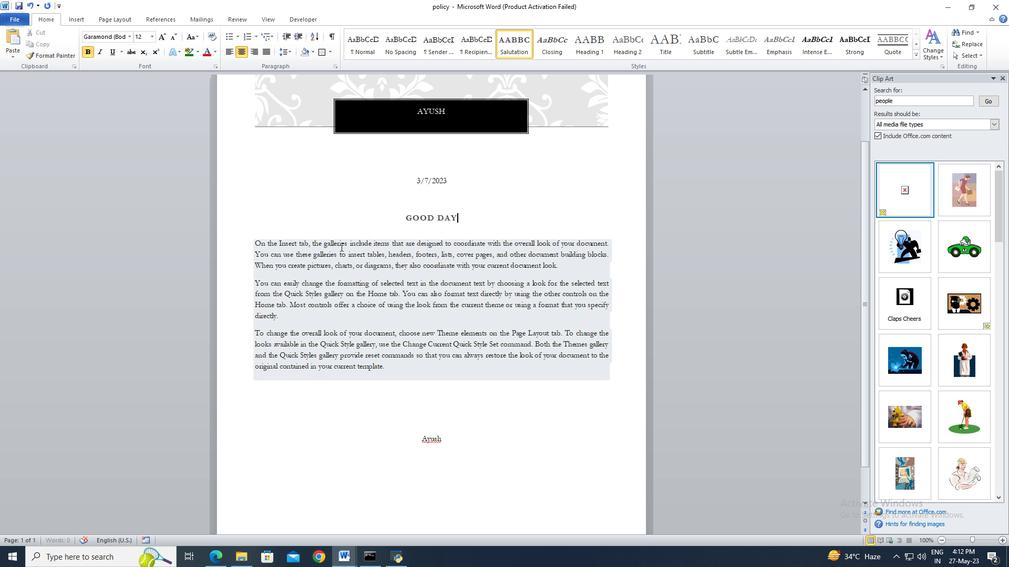 
Action: Key pressed <Key.shift>It<Key.space>iss<Key.space><Key.backspace><Key.backspace><Key.backspace>iss<Key.space><Key.space>with<Key.space>grreat<Key.space>pleasure<Key.space>tthaattt<Key.space><Key.shift>I<Key.space>c<Key.backspace>acceeepttt<Key.space>the<Key.space>job<Key.backspace>obb<Key.space>l<Key.backspace>offerr<Key.space>extente<Key.backspace><Key.backspace>ded<Key.space>to<Key.space>mee.<Key.space><Key.shift>I<Key.space>amm<Key.space>excitedd<Key.space>about<Key.space>t<Key.space>thee<Key.space>opportunnity<Key.space>to<Key.space>join<Key.space>your<Key.space>es<Key.backspace><Key.space><Key.space>eesteeemed<Key.space>orre<Key.backspace>ggannization<Key.space>and<Key.space><Key.space>c<Key.backspace><Key.space>cccontriibbi<Key.backspace>ute<Key.space>too<Key.space>itts<Key.space>success\<Key.backspace><Key.backspace>essss.<Key.space><Key.shift>I<Key.space>look<Key.space>ffforwaard<Key.space>t<Key.space>tto<Key.space>my<Key.space><Key.backspace><Key.backspace><Key.backspace>starrting<Key.space>my<Key.space>nnew<Key.space>role<Key.space>annd<Key.space><Key.backspace>d<Key.space><Key.space>mmeetinng<Key.space>thee<Key.space>teaaam.<Key.space><Key.shift>Thhaaank<Key.space>yoou<Key.space>for<Key.space>your<Key.space>c<Key.backspace><Key.space>confidence<Key.space><Key.backspace>e<Key.space>in<Key.space><Key.space>me.
Screenshot: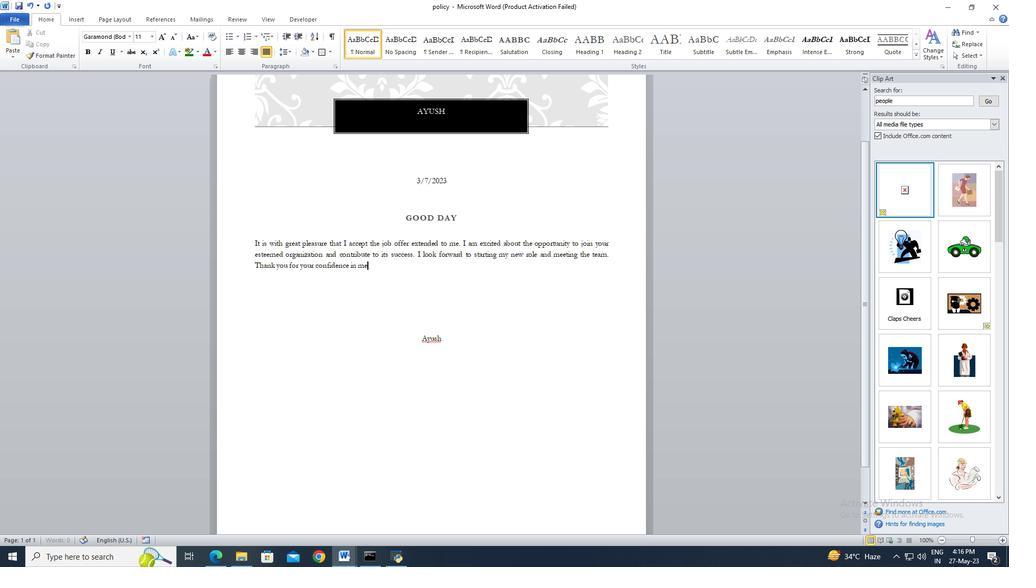 
Action: Mouse moved to (119, 23)
Screenshot: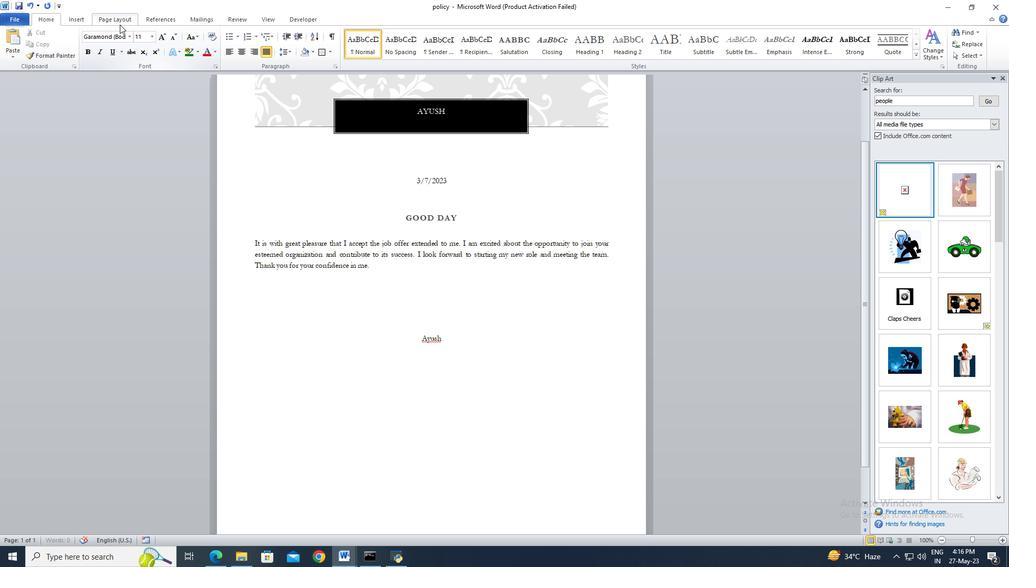 
Action: Mouse pressed left at (119, 23)
Screenshot: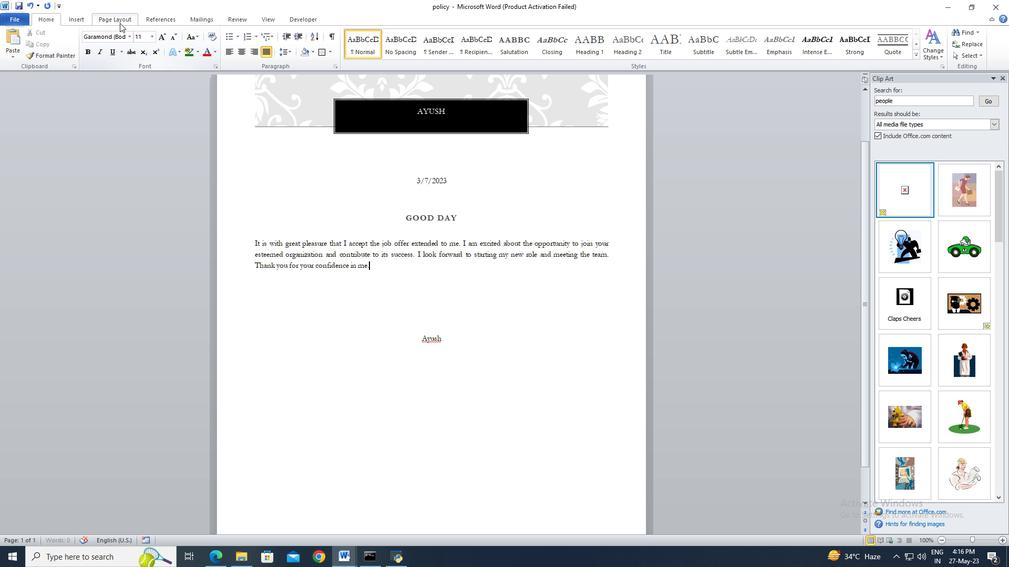 
Action: Mouse moved to (254, 54)
Screenshot: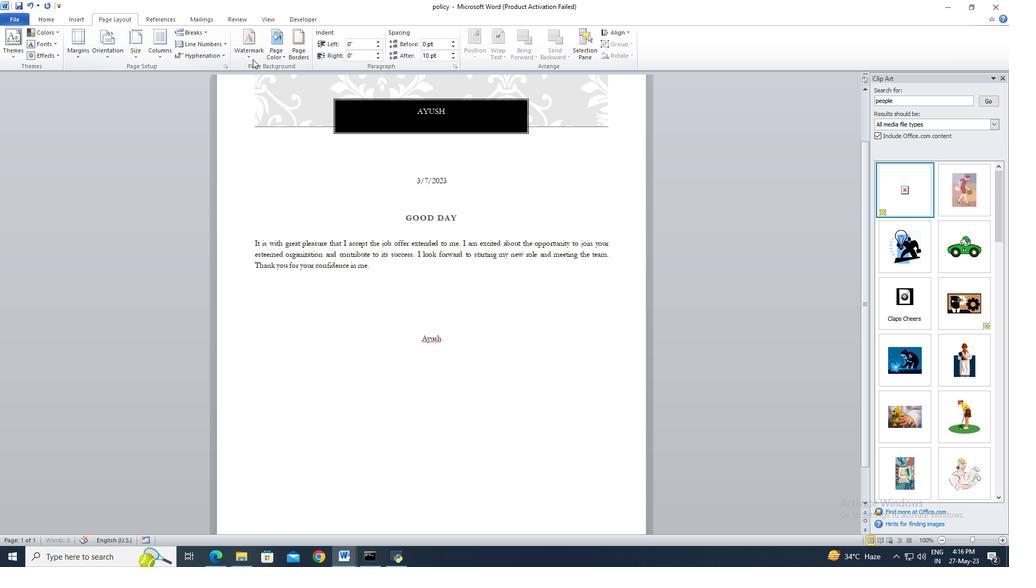 
Action: Mouse pressed left at (254, 54)
Screenshot: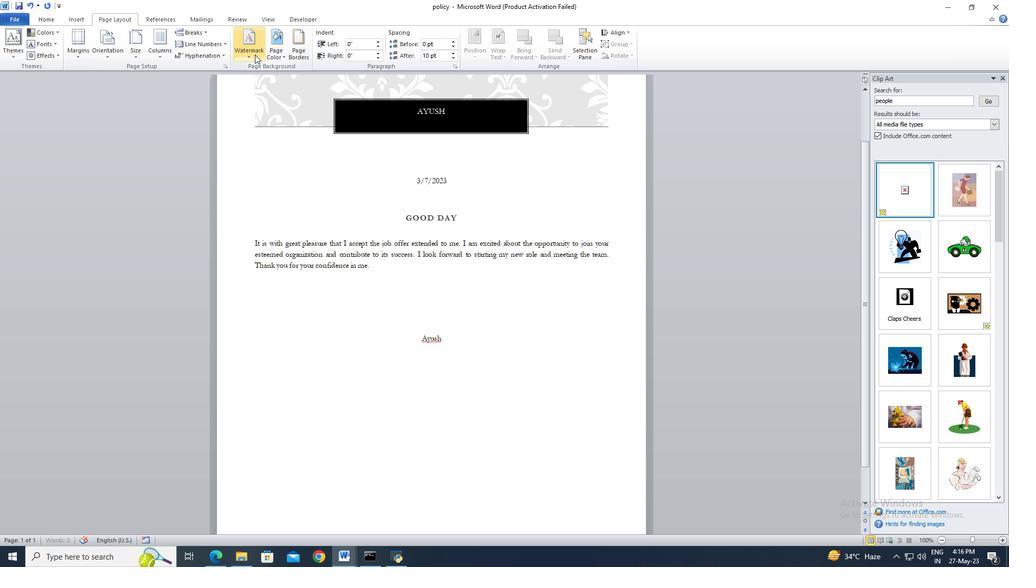 
Action: Mouse moved to (295, 375)
Screenshot: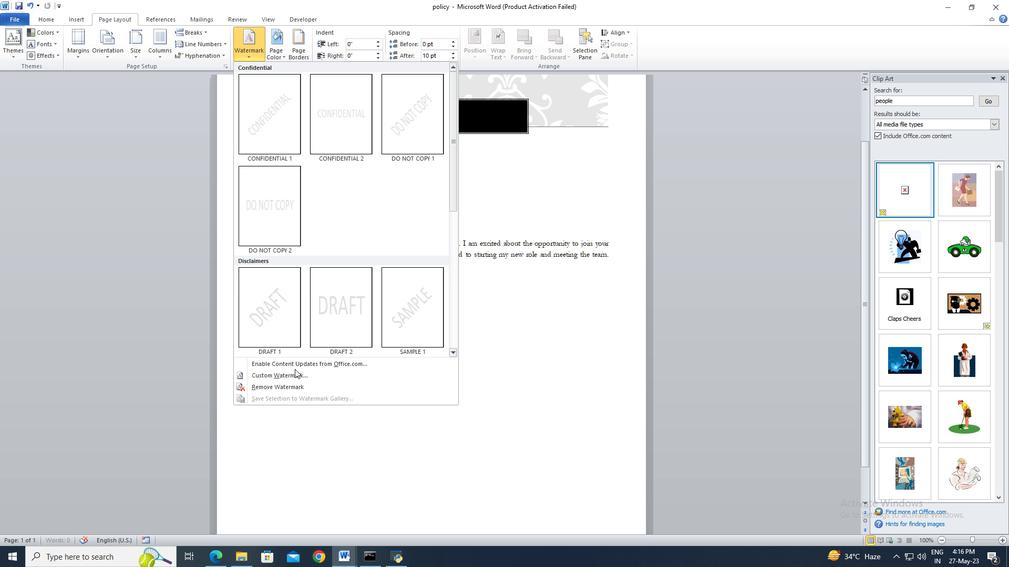 
Action: Mouse pressed left at (295, 375)
Screenshot: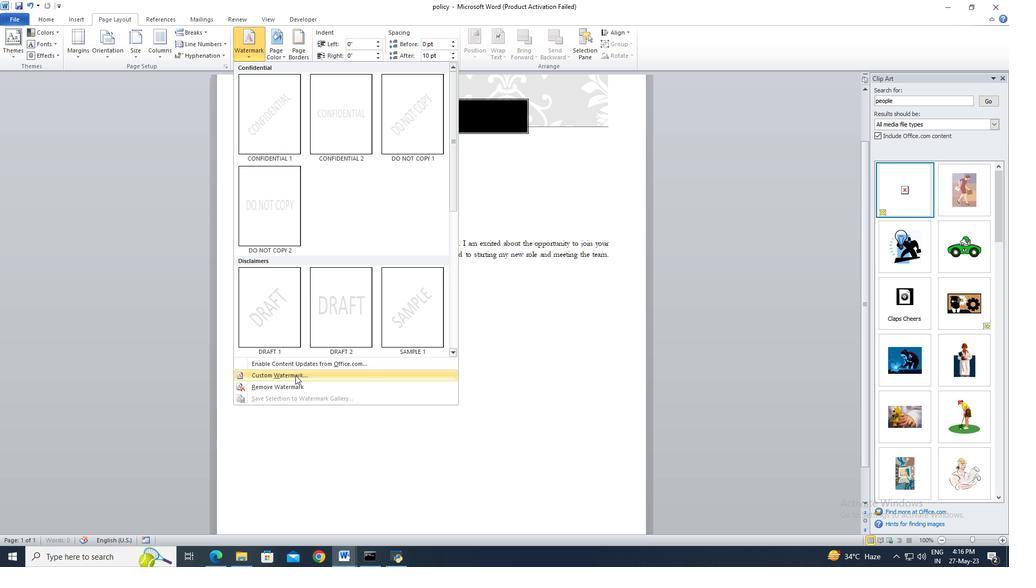 
Action: Mouse moved to (407, 251)
Screenshot: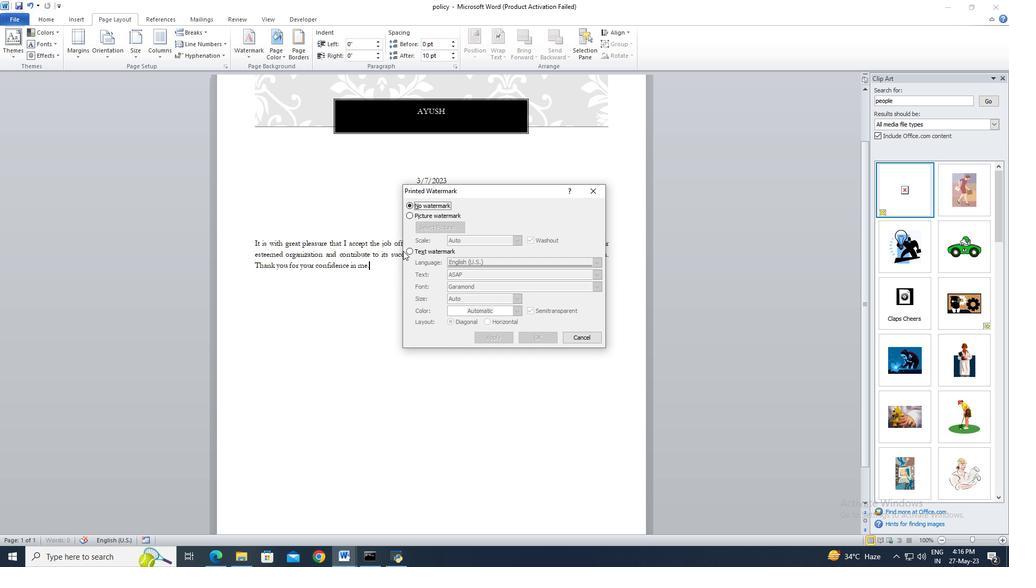 
Action: Mouse pressed left at (407, 251)
Screenshot: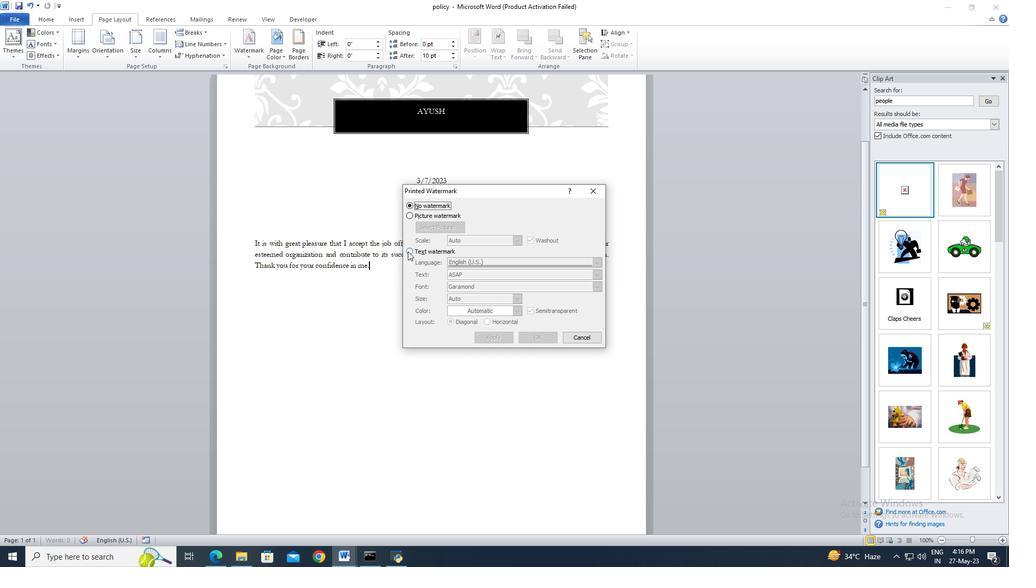 
Action: Mouse moved to (466, 273)
Screenshot: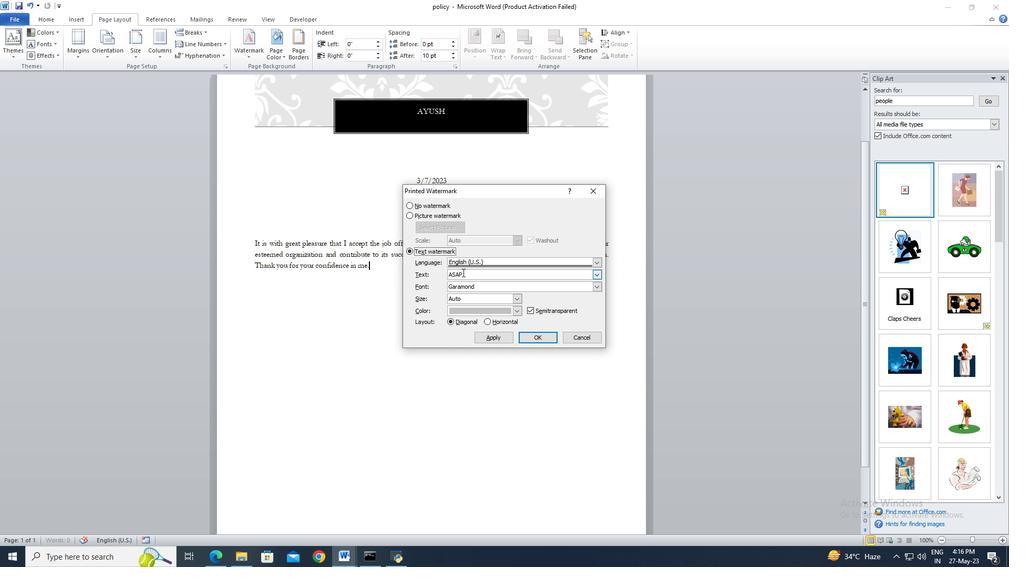 
Action: Mouse pressed left at (466, 273)
Screenshot: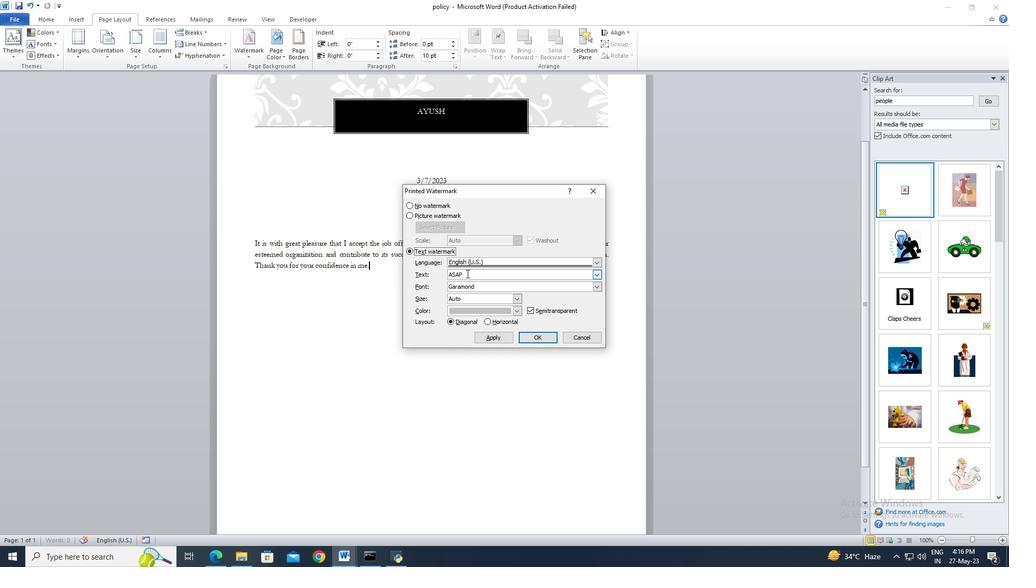 
Action: Key pressed ctrl+A<Key.delete><Key.shift>Do<Key.space>not<Key.space>copy<Key.space>25
Screenshot: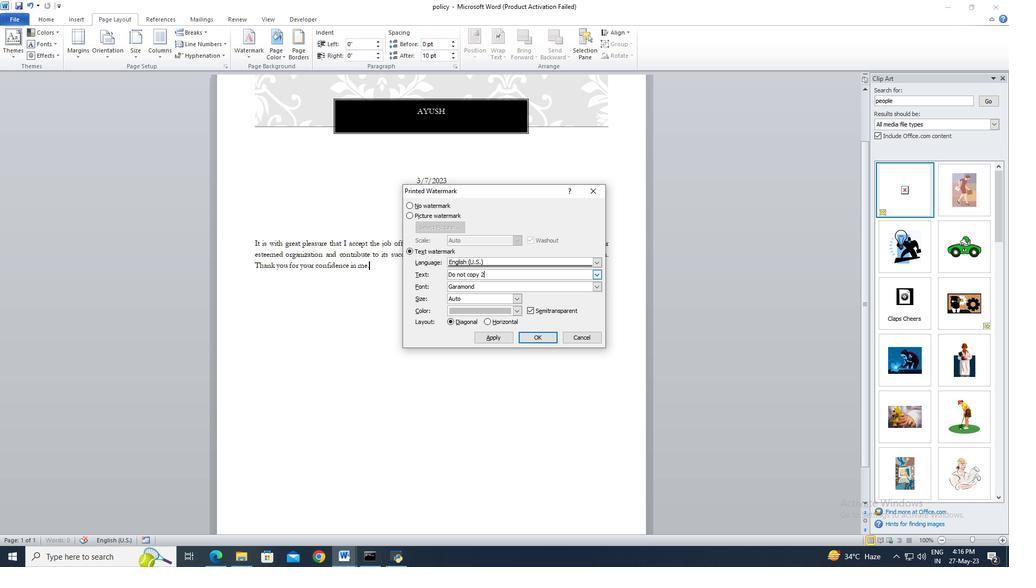 
Action: Mouse moved to (540, 333)
Screenshot: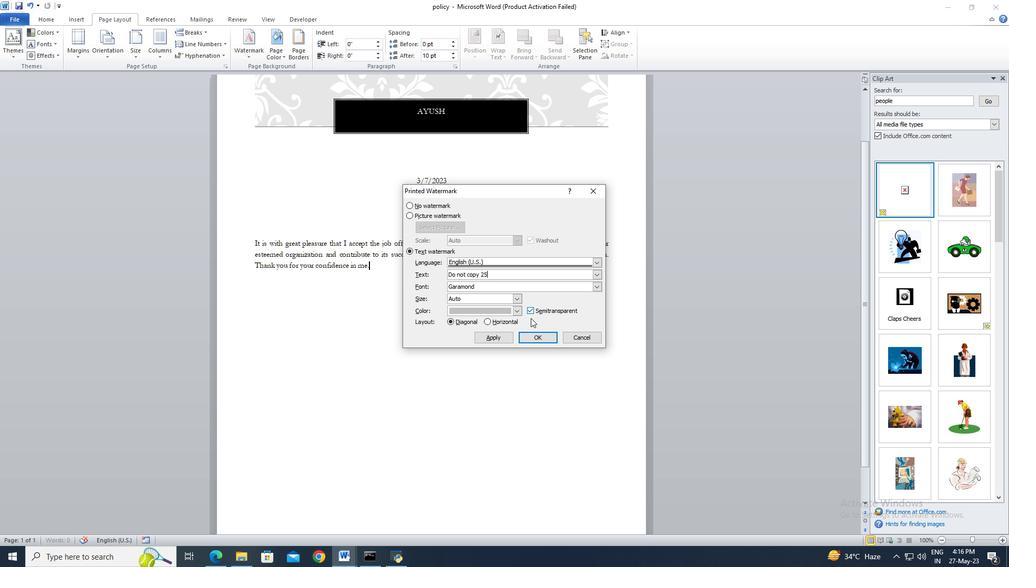 
Action: Mouse pressed left at (540, 333)
Screenshot: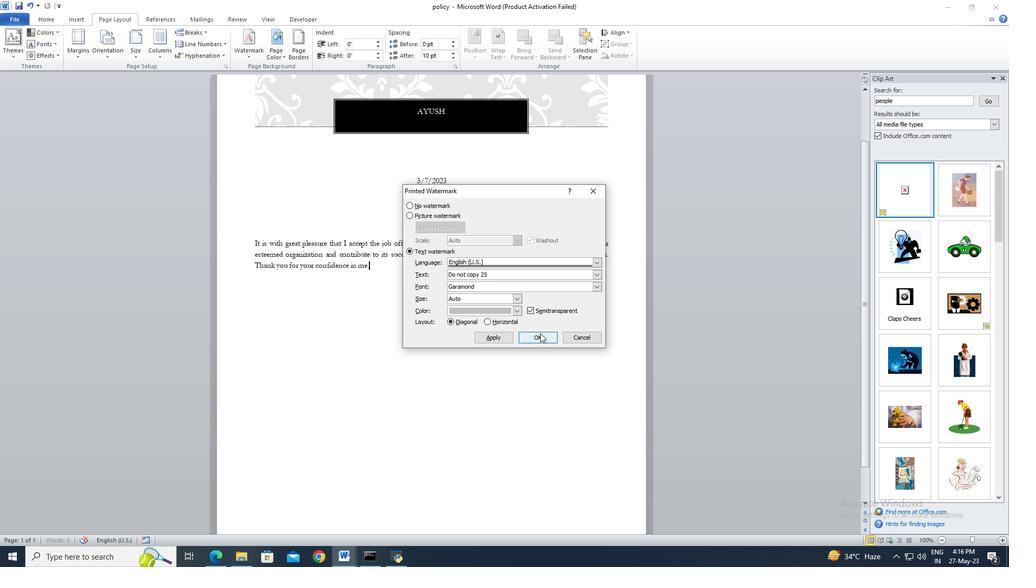 
